 Task: Look for space in Volzhsk, Russia from 5th July, 2023 to 10th July, 2023 for 4 adults in price range Rs.9000 to Rs.14000. Place can be entire place with 2 bedrooms having 4 beds and 2 bathrooms. Property type can be house, flat, guest house. Booking option can be shelf check-in. Required host language is English.
Action: Mouse moved to (422, 83)
Screenshot: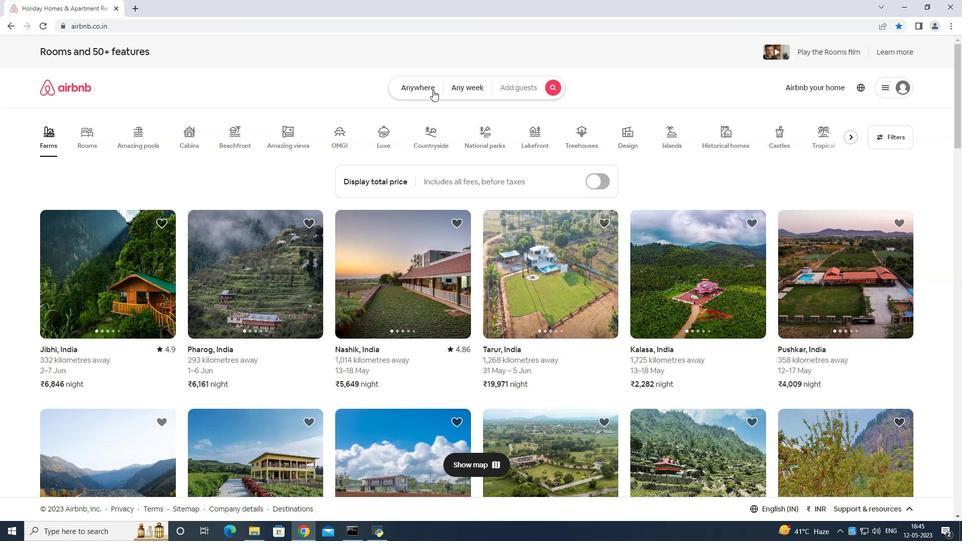 
Action: Mouse pressed left at (422, 83)
Screenshot: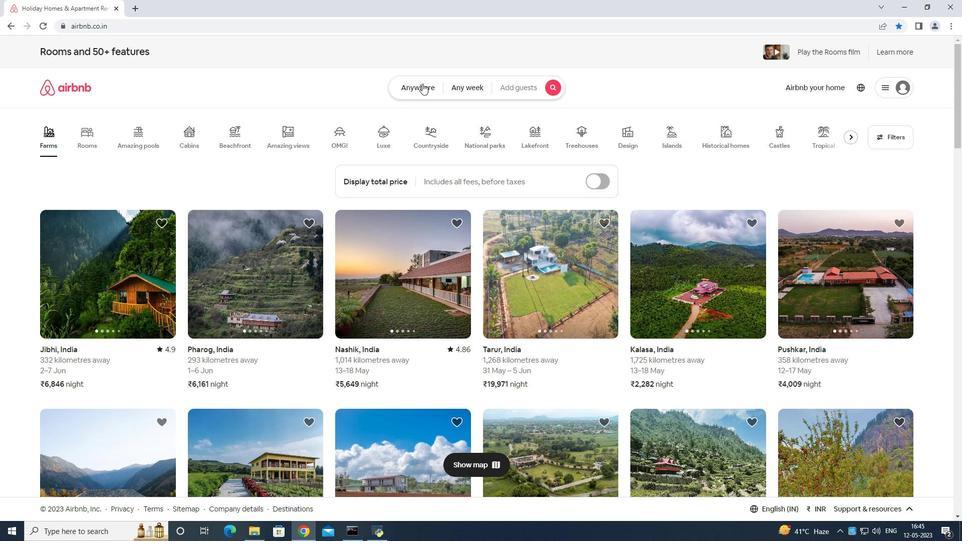 
Action: Mouse moved to (407, 116)
Screenshot: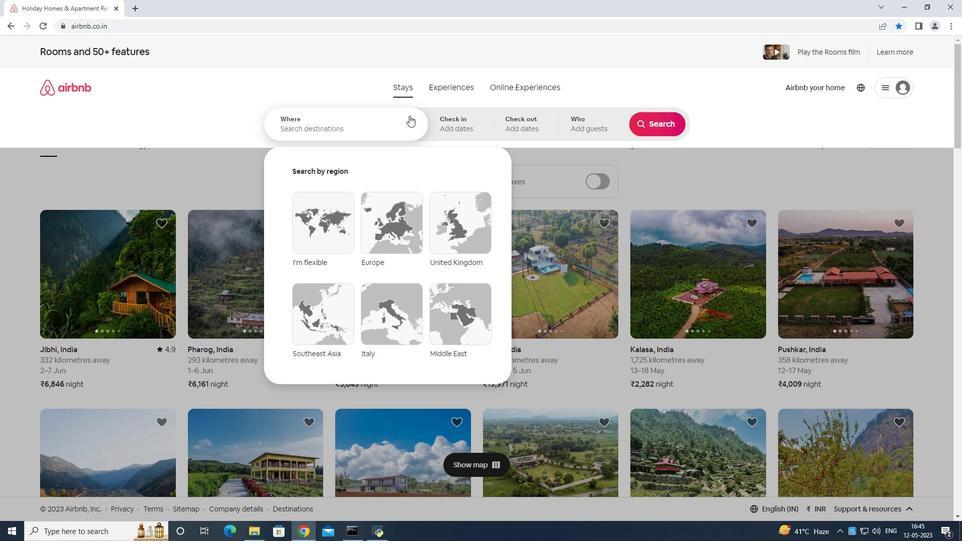 
Action: Mouse pressed left at (407, 116)
Screenshot: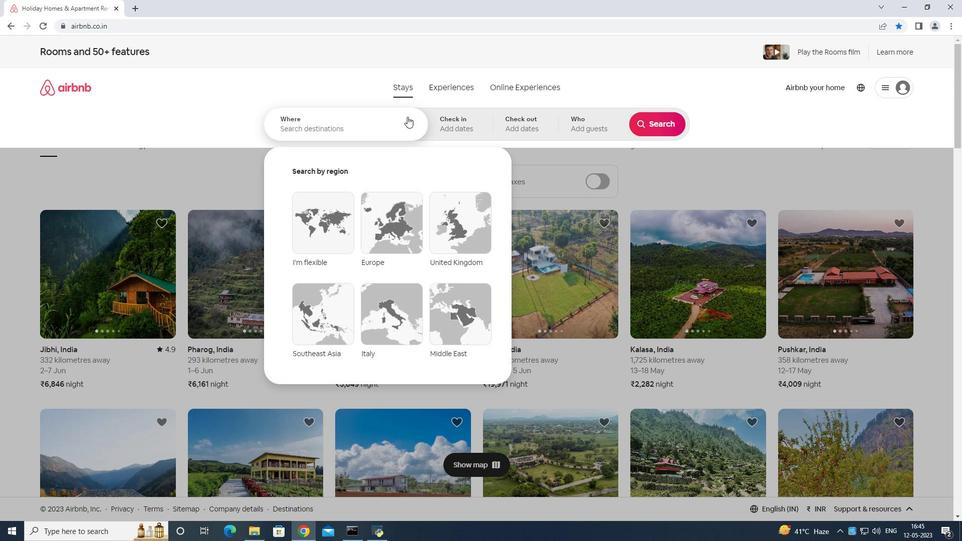 
Action: Mouse moved to (457, 133)
Screenshot: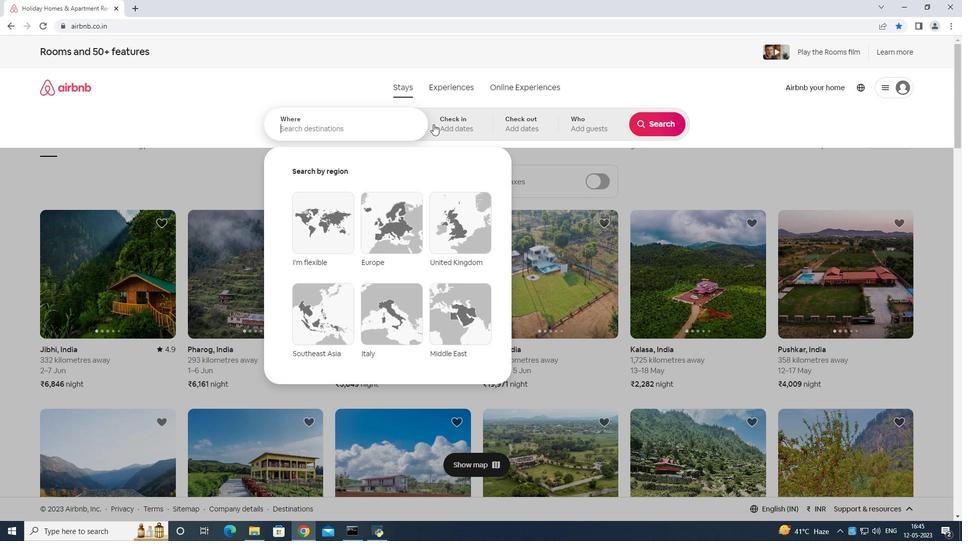 
Action: Key pressed <Key.shift>Volzhsk<Key.space>russia<Key.enter>
Screenshot: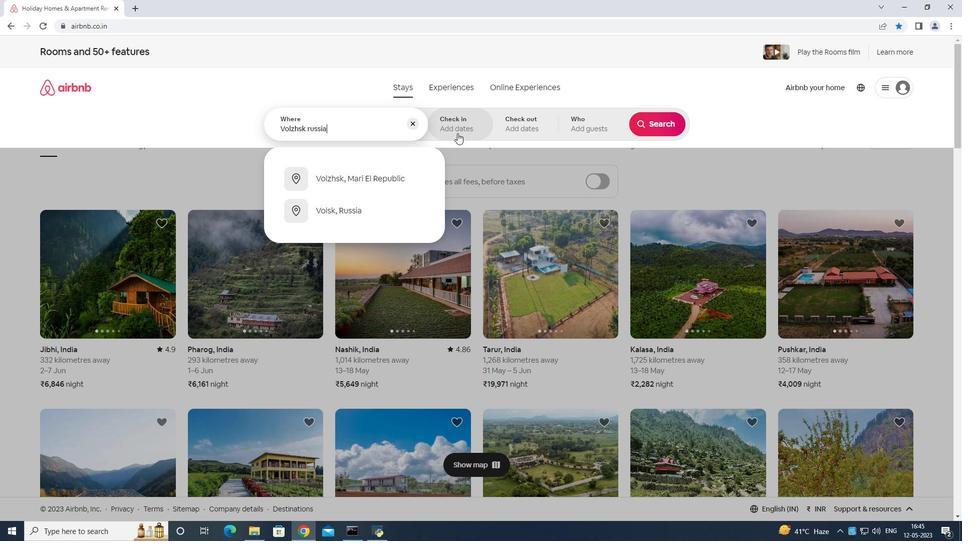 
Action: Mouse moved to (660, 200)
Screenshot: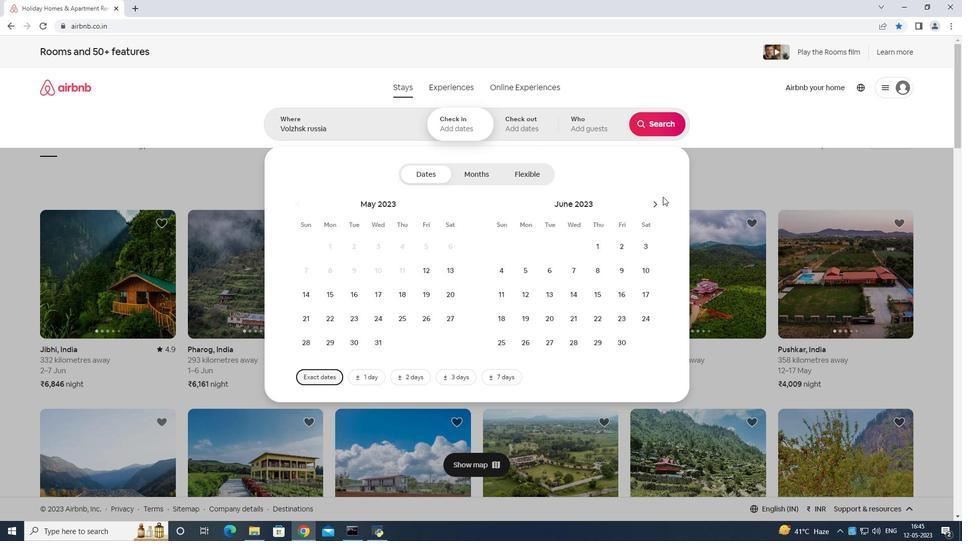 
Action: Mouse pressed left at (660, 200)
Screenshot: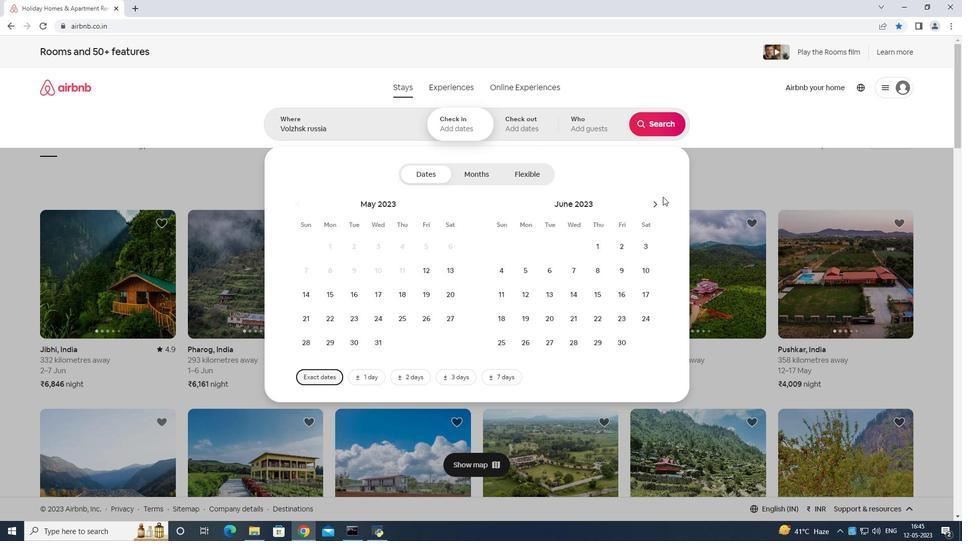 
Action: Mouse moved to (566, 266)
Screenshot: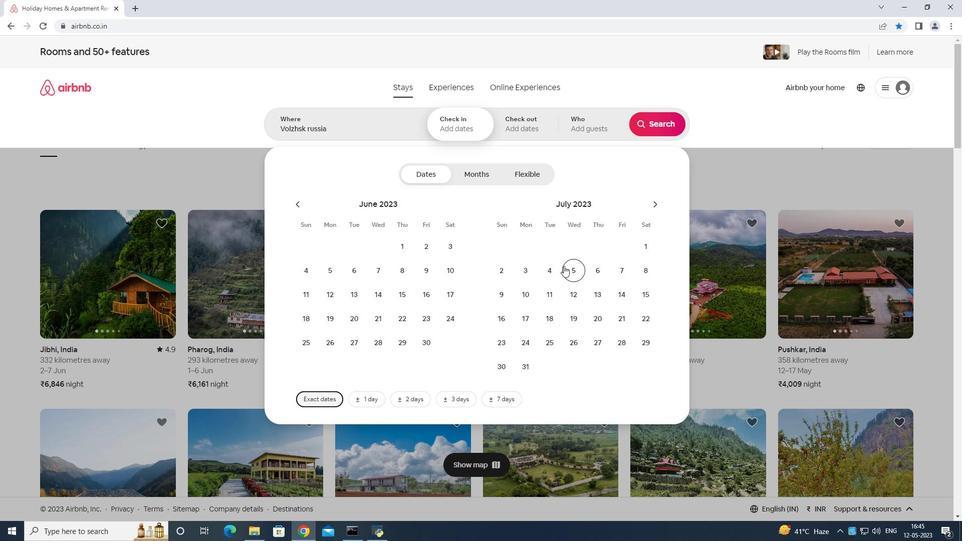 
Action: Mouse pressed left at (566, 266)
Screenshot: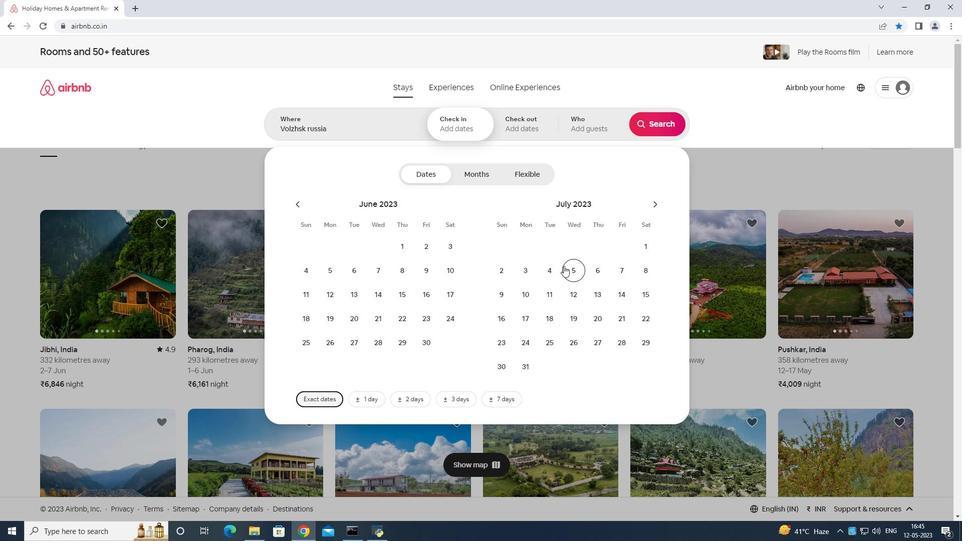 
Action: Mouse moved to (527, 289)
Screenshot: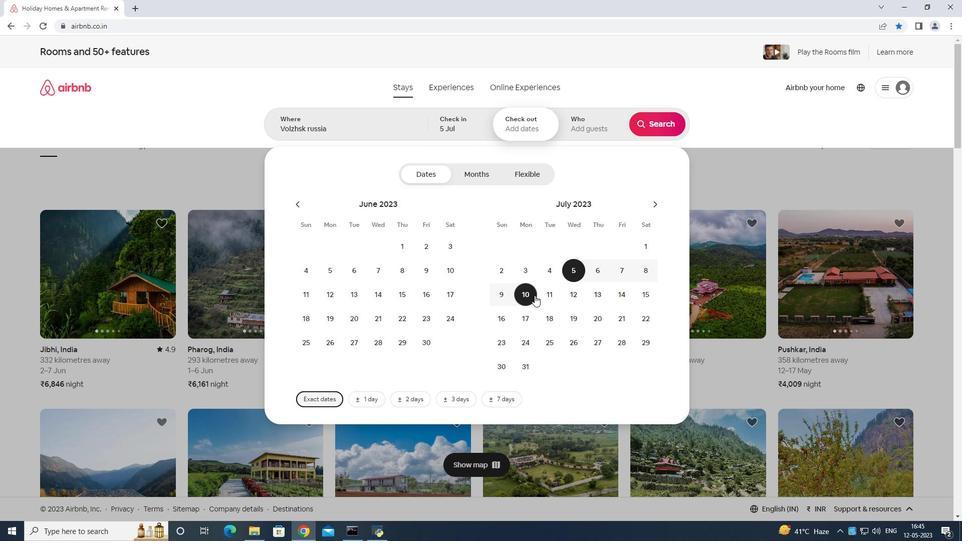 
Action: Mouse pressed left at (527, 289)
Screenshot: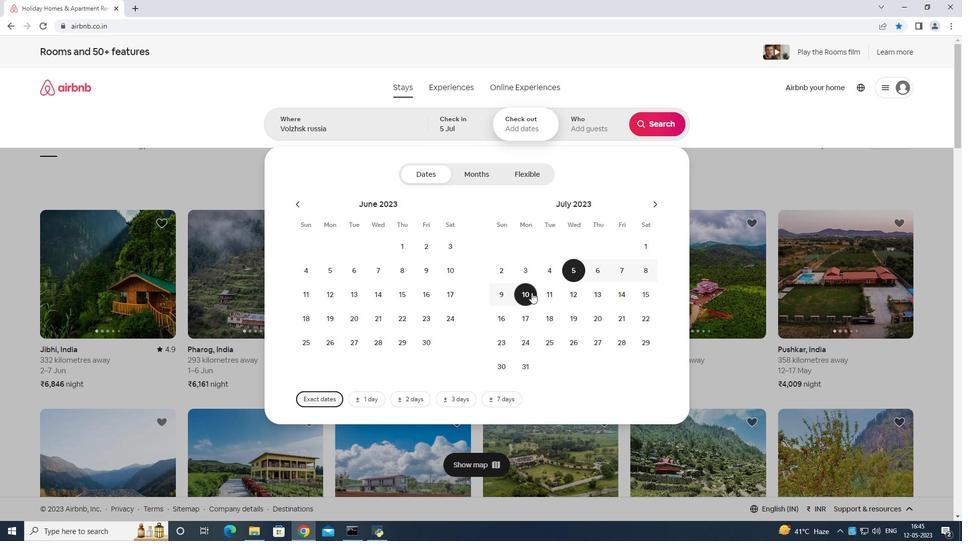 
Action: Mouse moved to (606, 122)
Screenshot: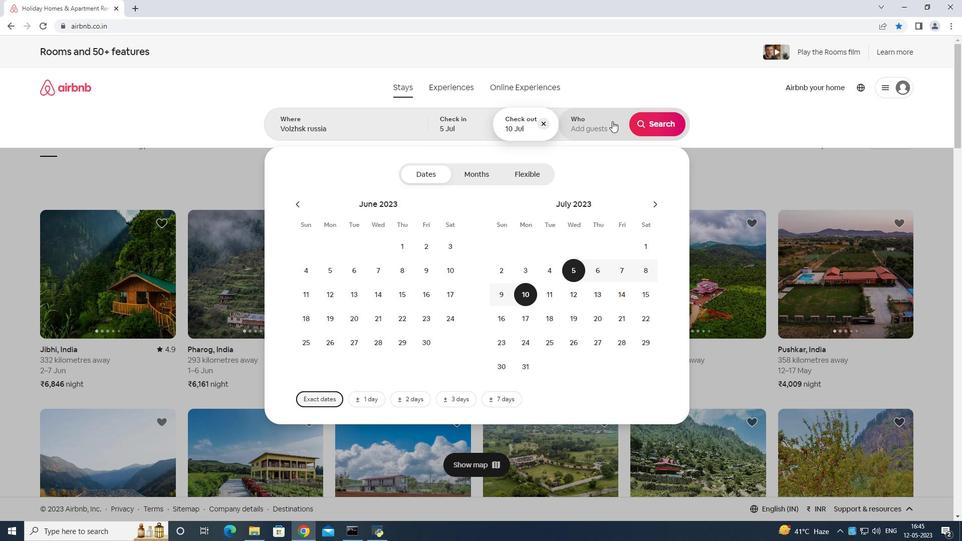 
Action: Mouse pressed left at (606, 122)
Screenshot: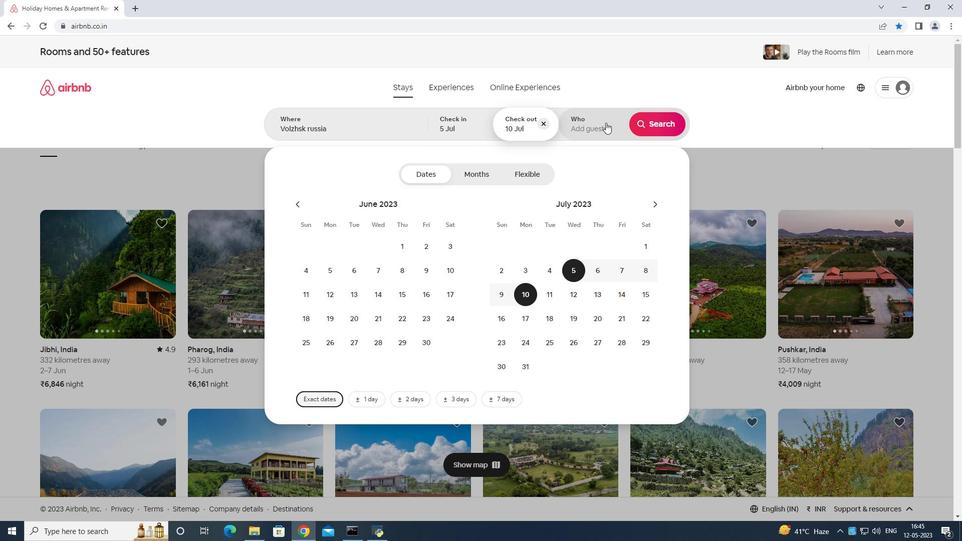 
Action: Mouse moved to (657, 180)
Screenshot: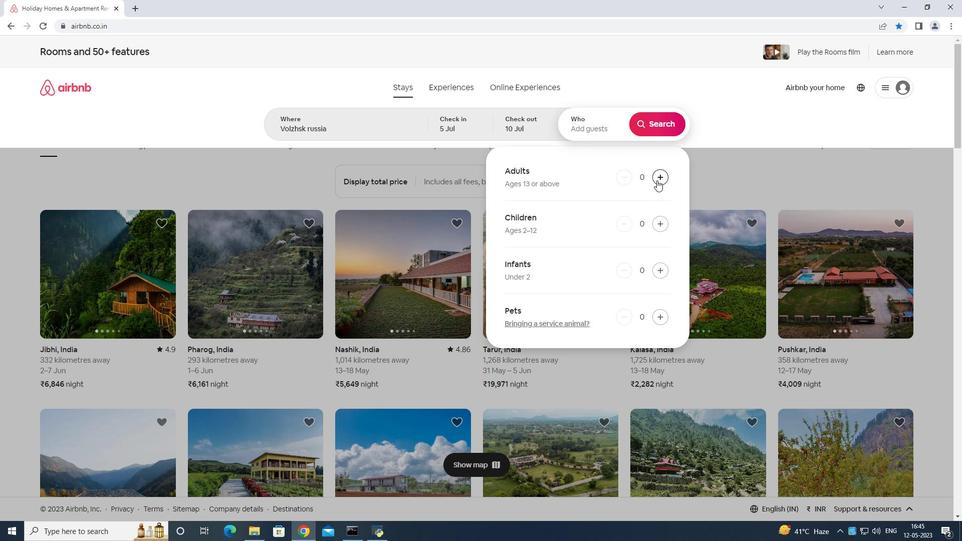 
Action: Mouse pressed left at (657, 180)
Screenshot: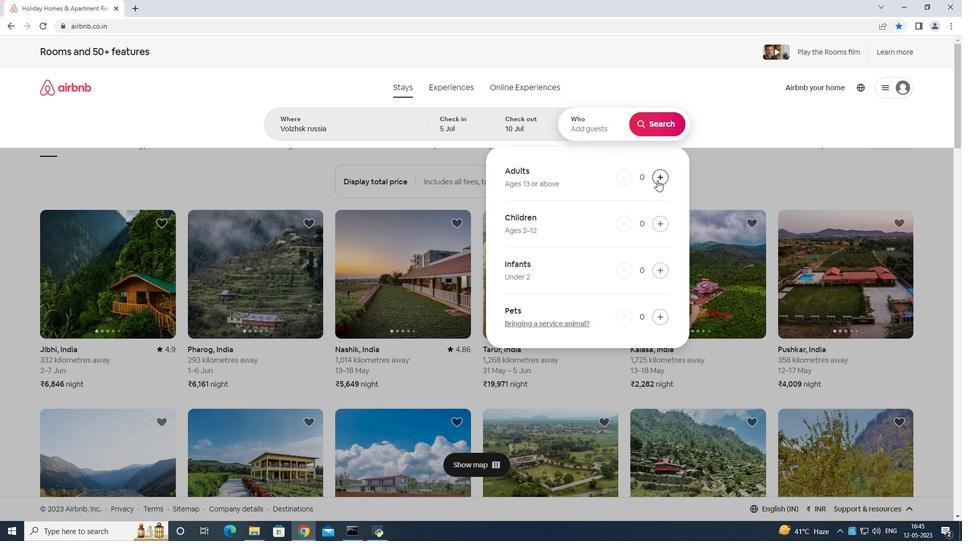 
Action: Mouse moved to (658, 180)
Screenshot: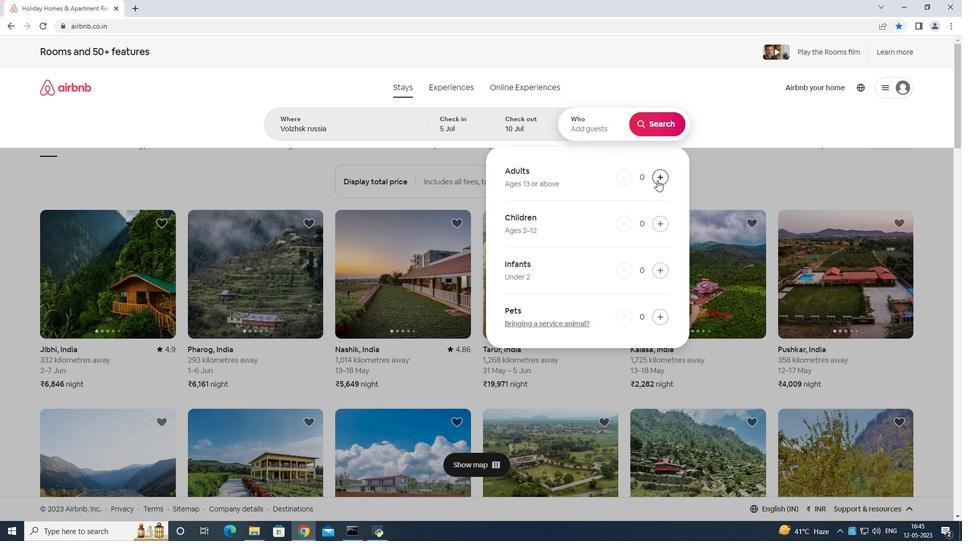 
Action: Mouse pressed left at (658, 180)
Screenshot: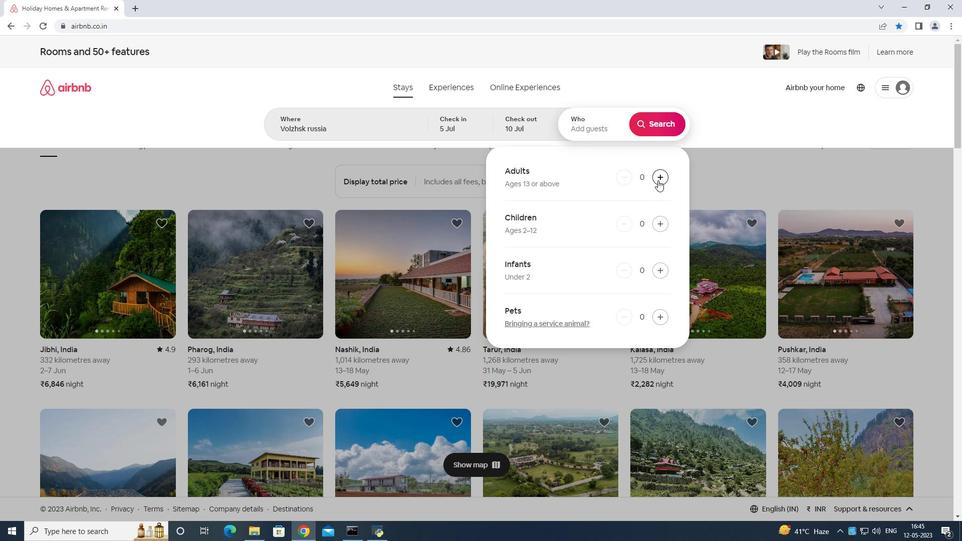 
Action: Mouse moved to (658, 180)
Screenshot: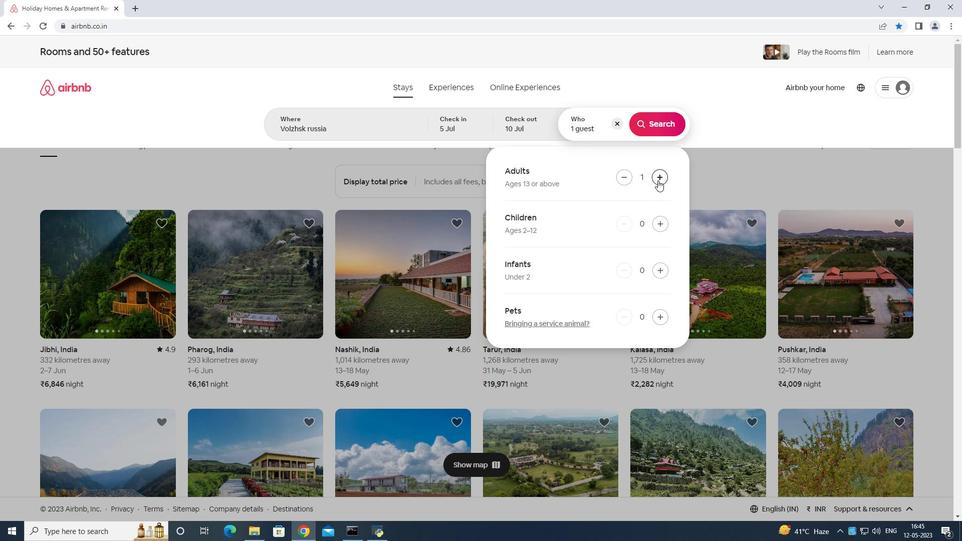 
Action: Mouse pressed left at (658, 180)
Screenshot: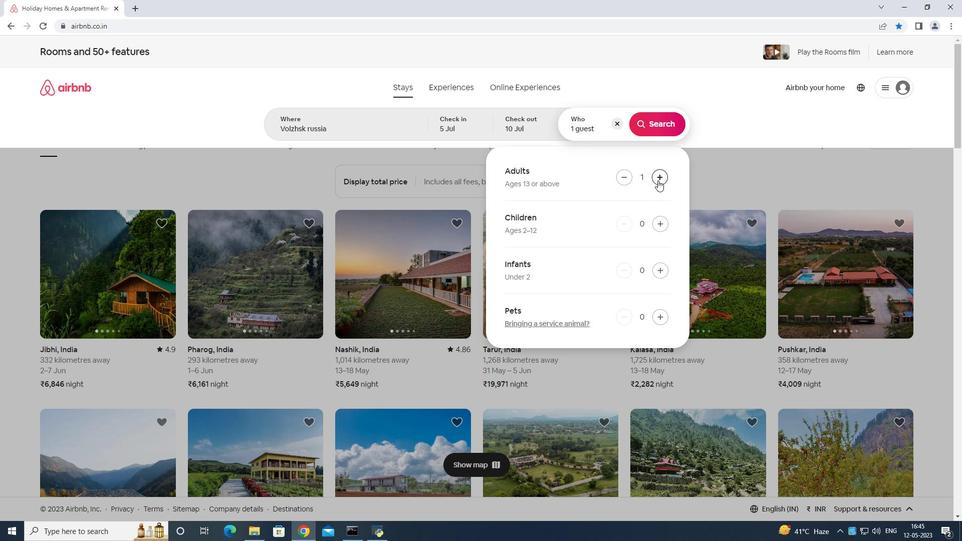 
Action: Mouse moved to (659, 180)
Screenshot: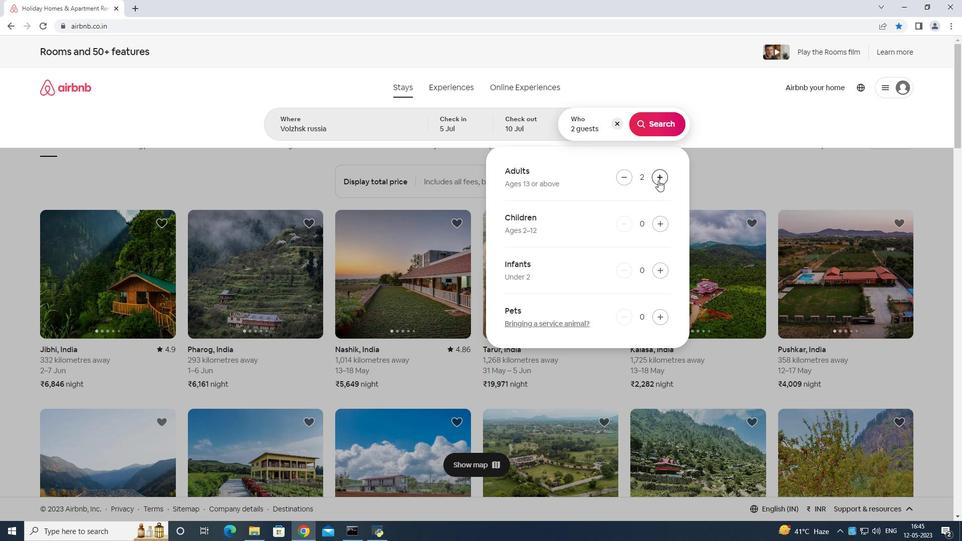 
Action: Mouse pressed left at (659, 180)
Screenshot: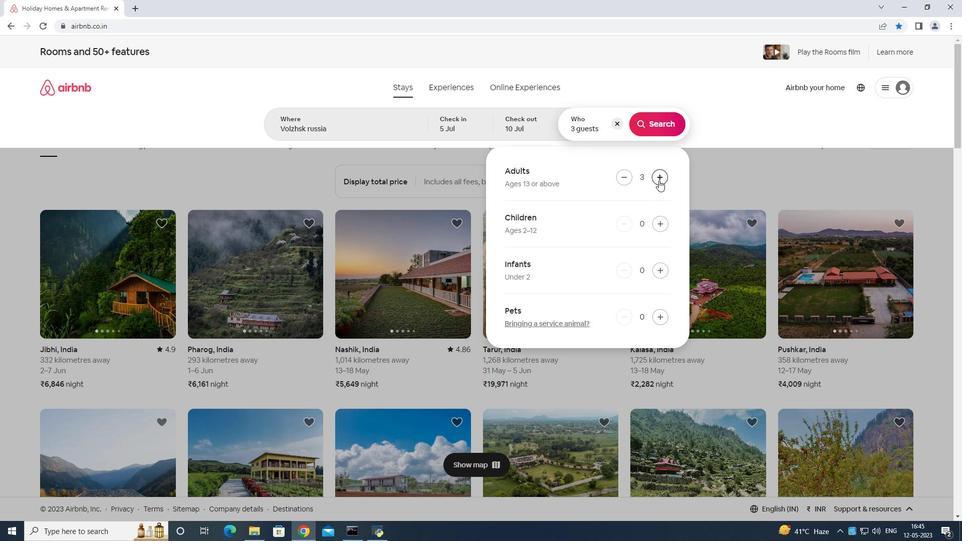 
Action: Mouse moved to (655, 138)
Screenshot: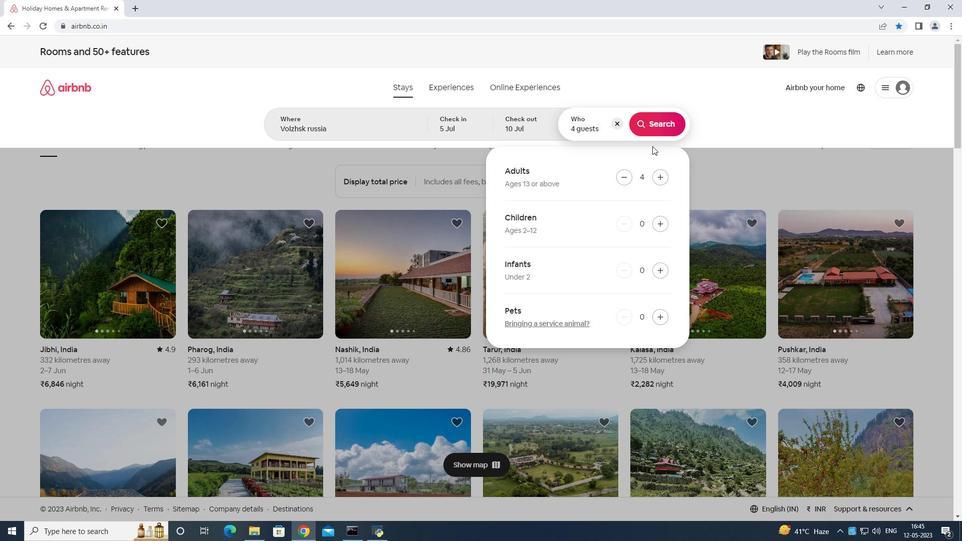 
Action: Mouse pressed left at (655, 138)
Screenshot: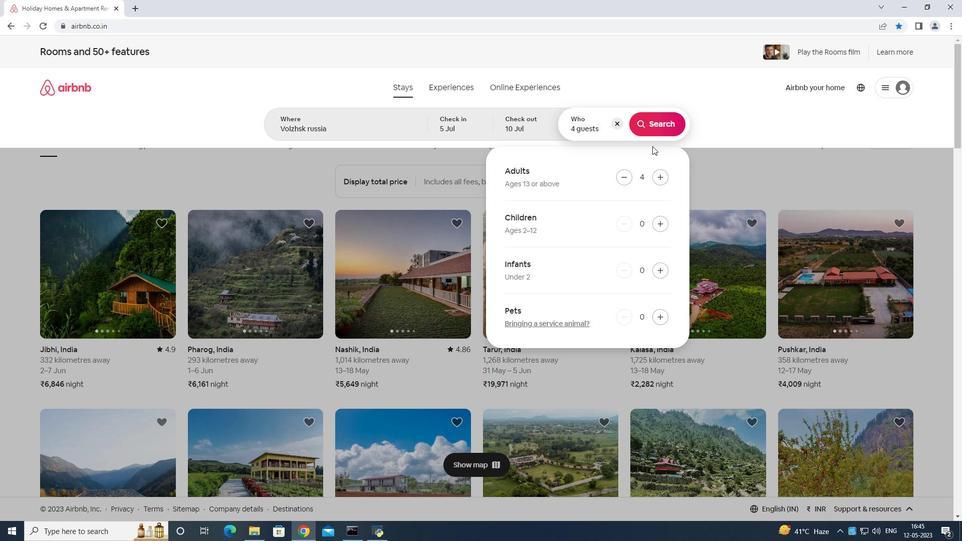 
Action: Mouse moved to (664, 127)
Screenshot: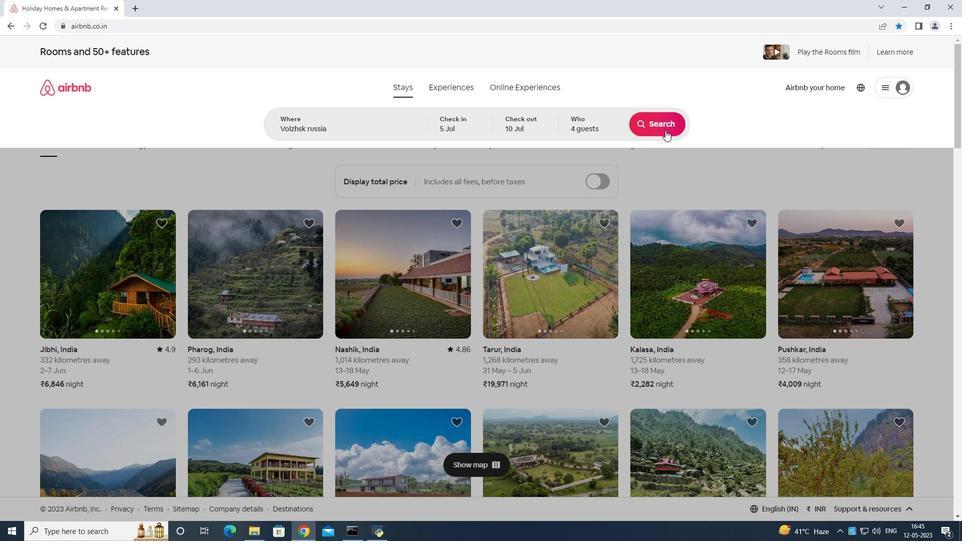 
Action: Mouse pressed left at (664, 127)
Screenshot: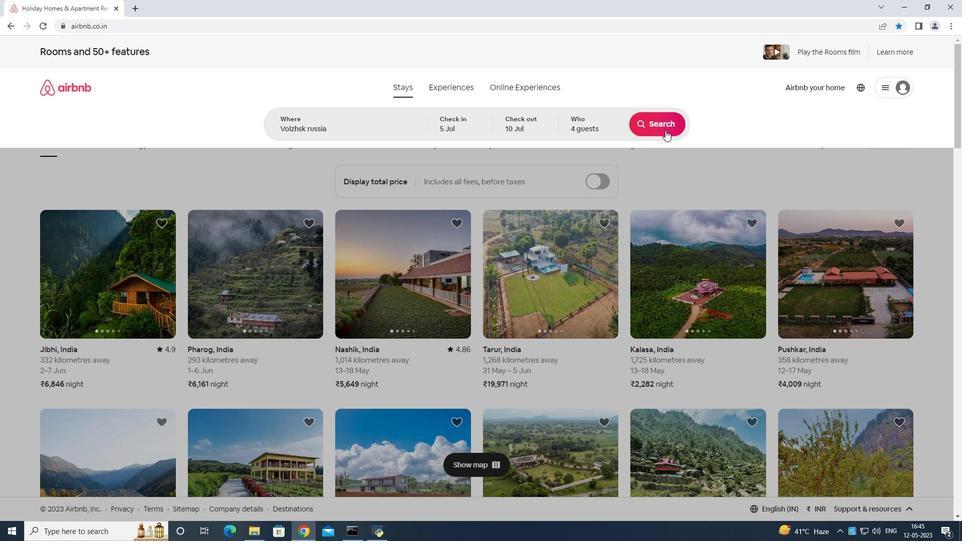 
Action: Mouse moved to (928, 90)
Screenshot: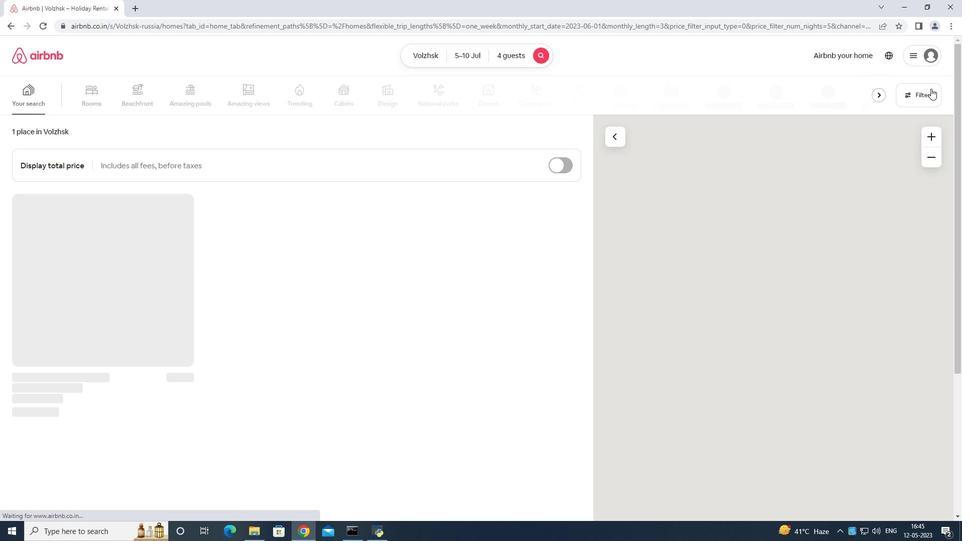 
Action: Mouse pressed left at (928, 90)
Screenshot: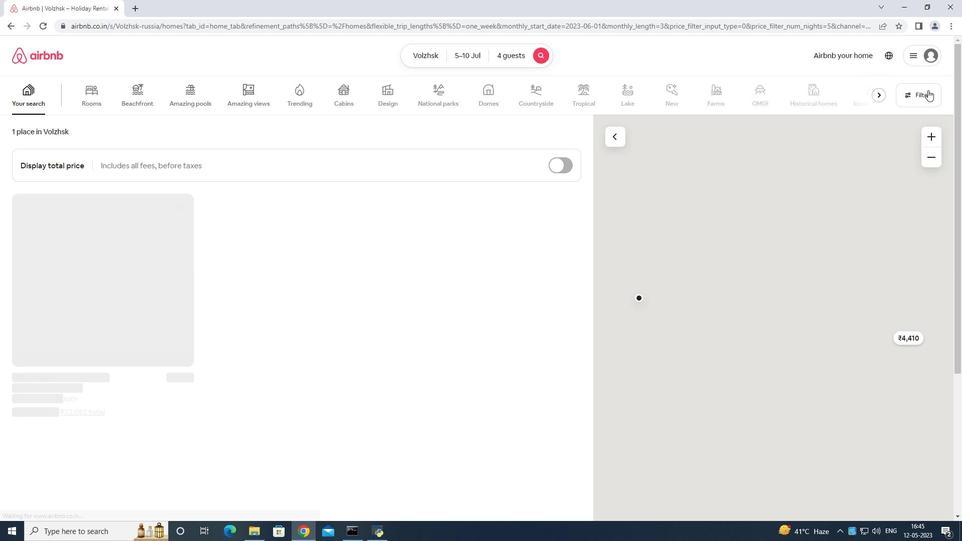 
Action: Mouse moved to (356, 338)
Screenshot: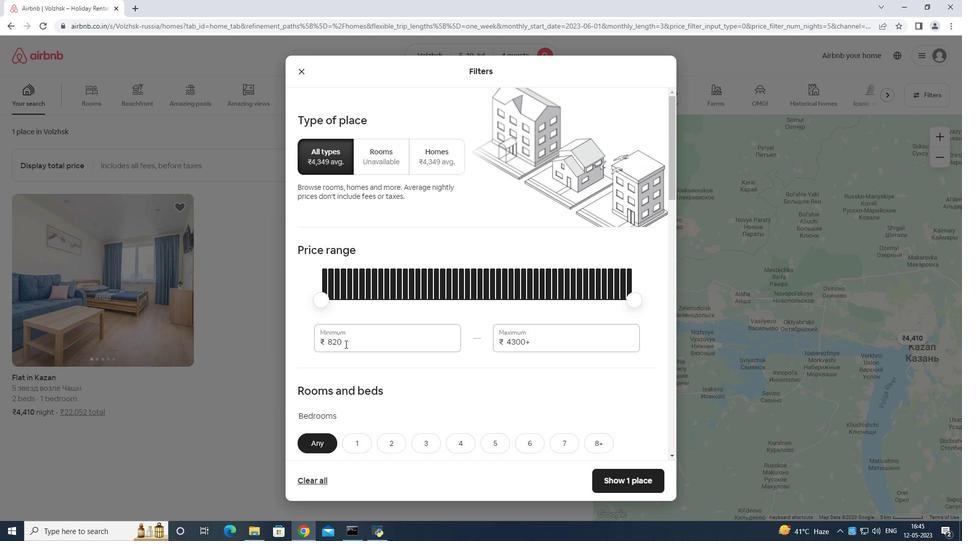 
Action: Mouse pressed left at (356, 338)
Screenshot: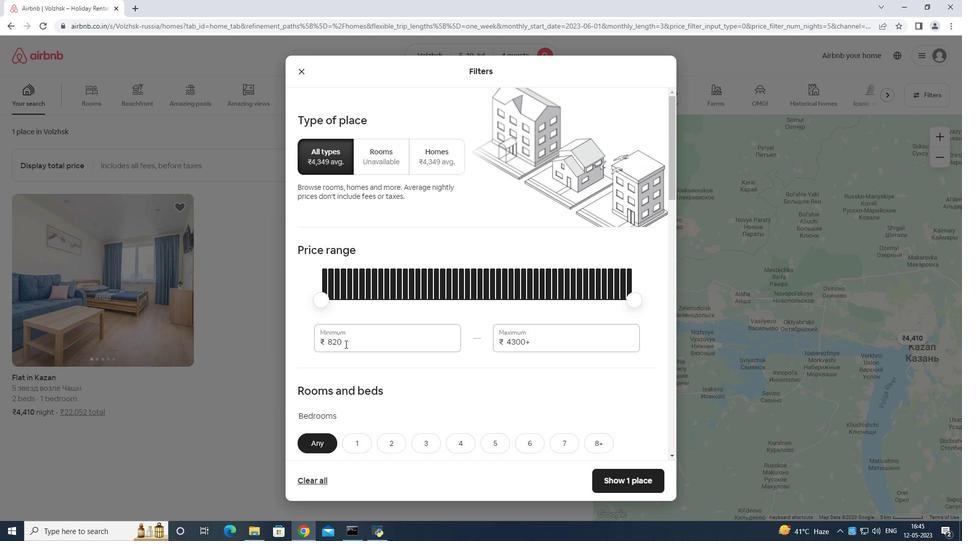 
Action: Mouse moved to (357, 335)
Screenshot: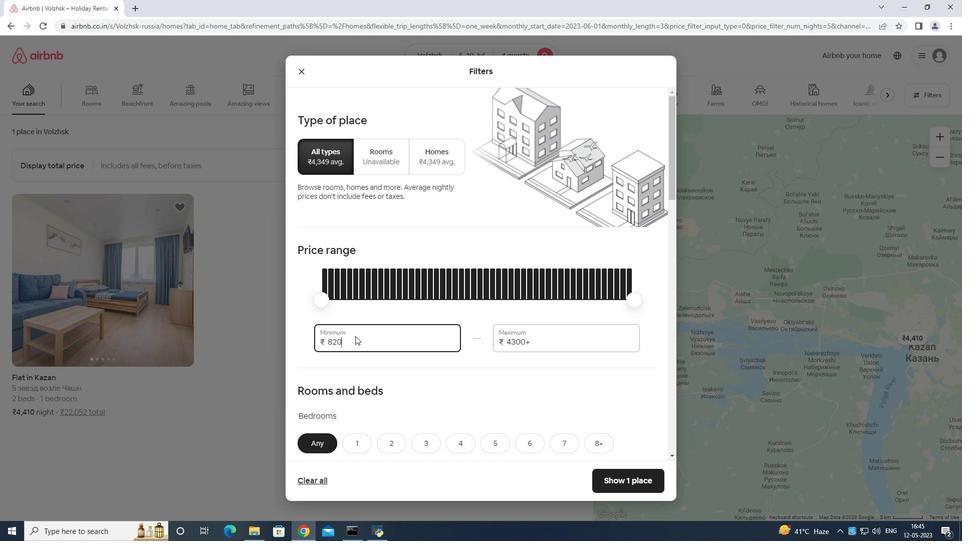 
Action: Key pressed <Key.backspace>
Screenshot: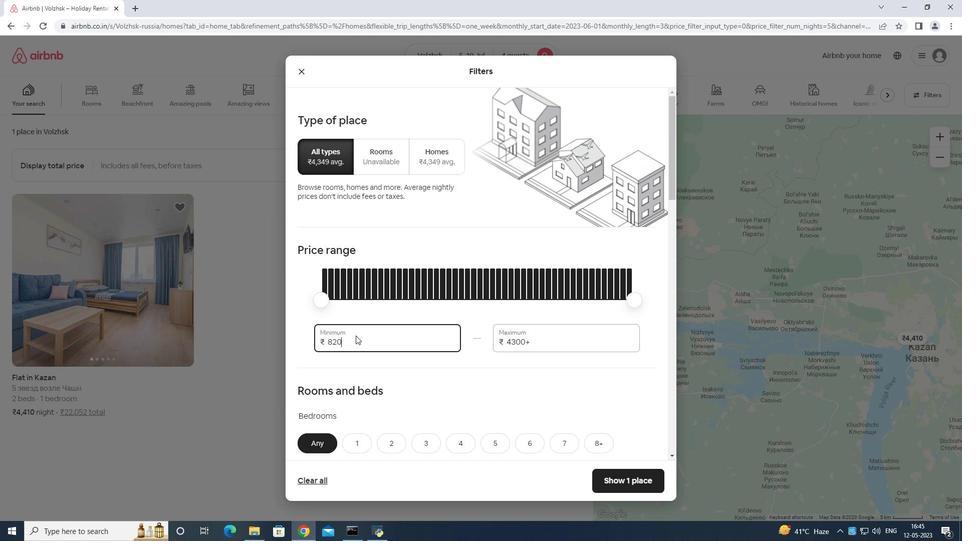 
Action: Mouse moved to (366, 328)
Screenshot: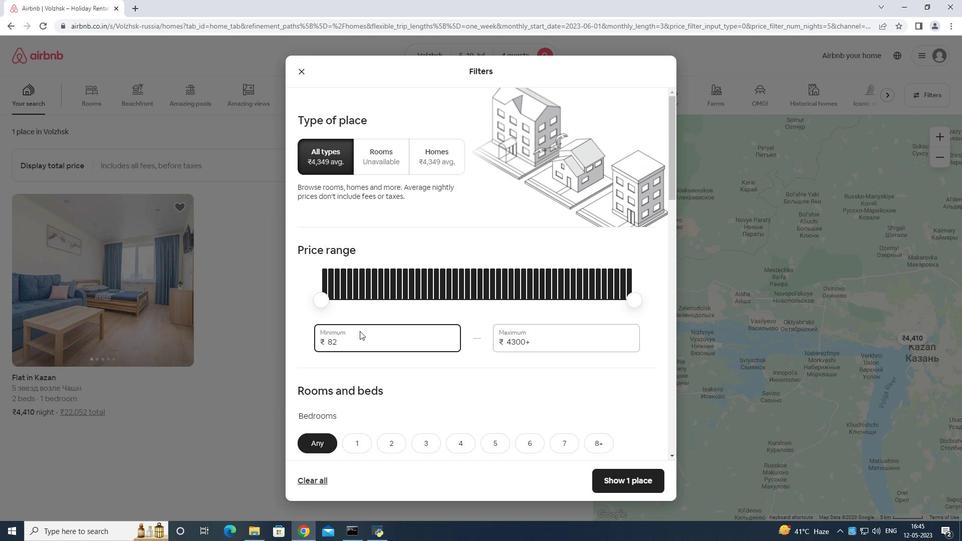 
Action: Key pressed <Key.backspace>
Screenshot: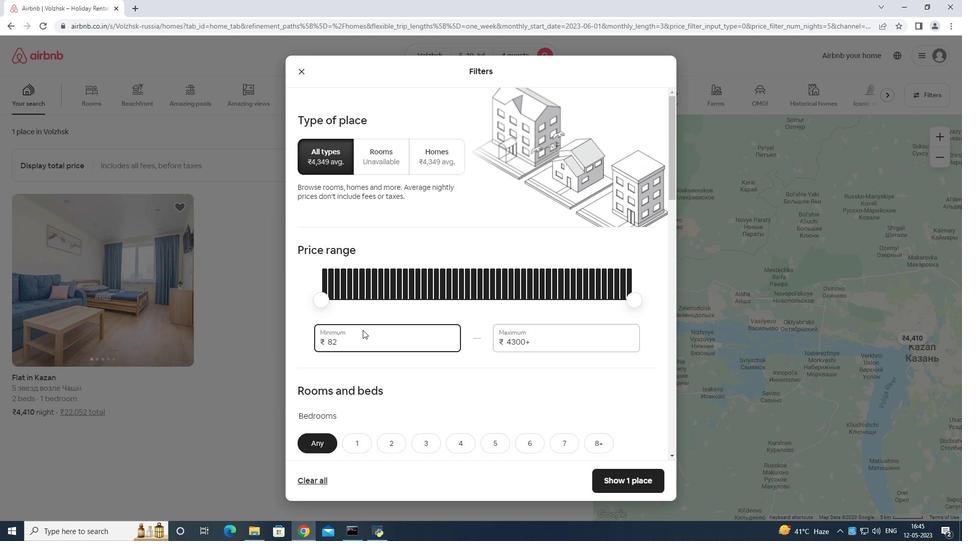 
Action: Mouse moved to (367, 327)
Screenshot: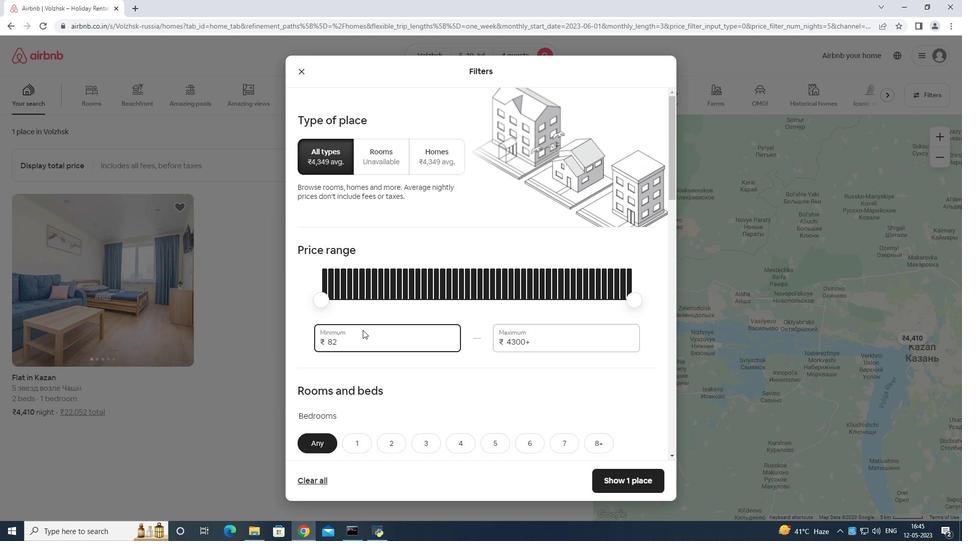 
Action: Key pressed <Key.backspace>
Screenshot: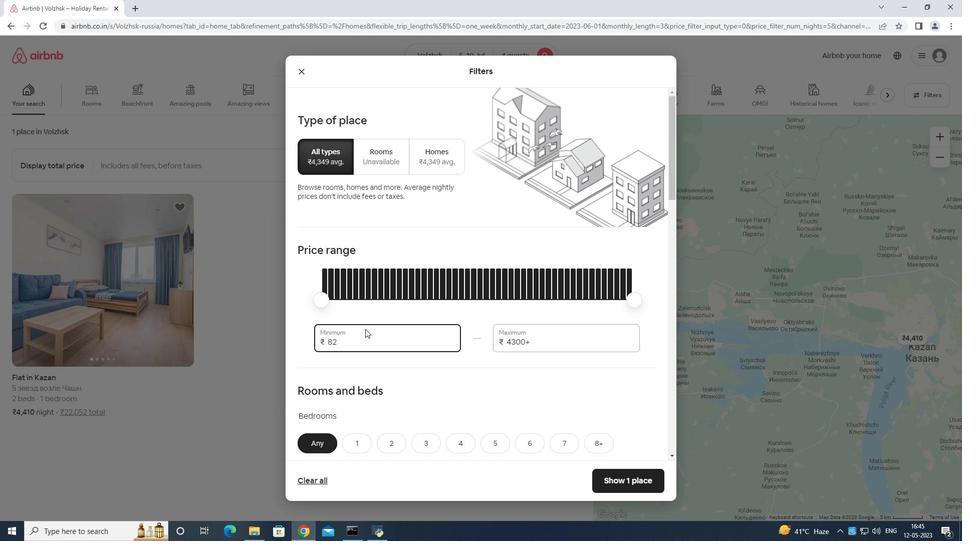 
Action: Mouse moved to (367, 327)
Screenshot: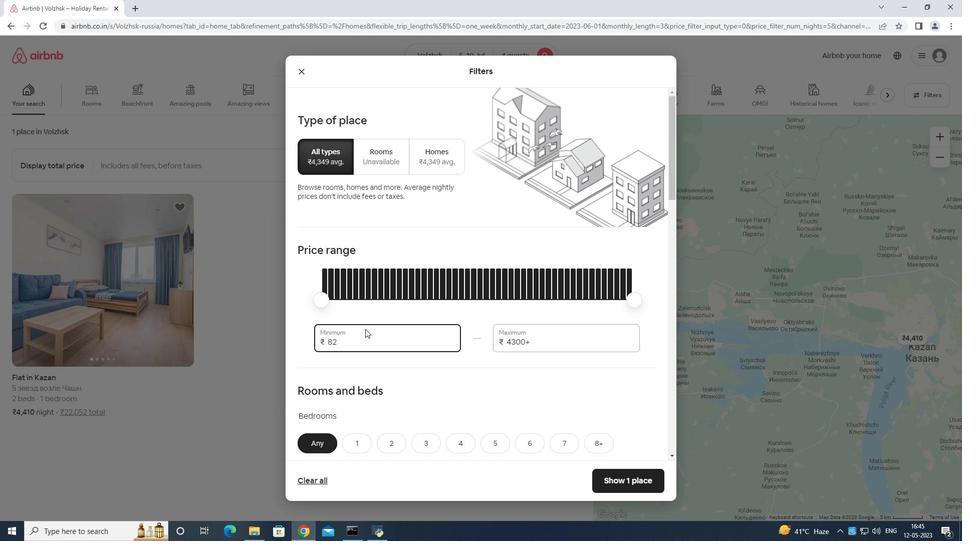 
Action: Key pressed <Key.backspace>
Screenshot: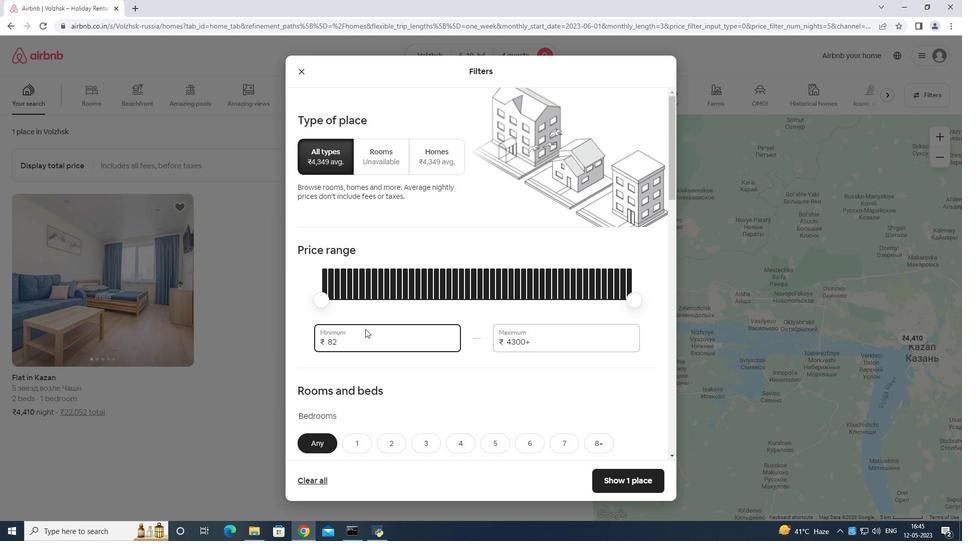 
Action: Mouse moved to (369, 326)
Screenshot: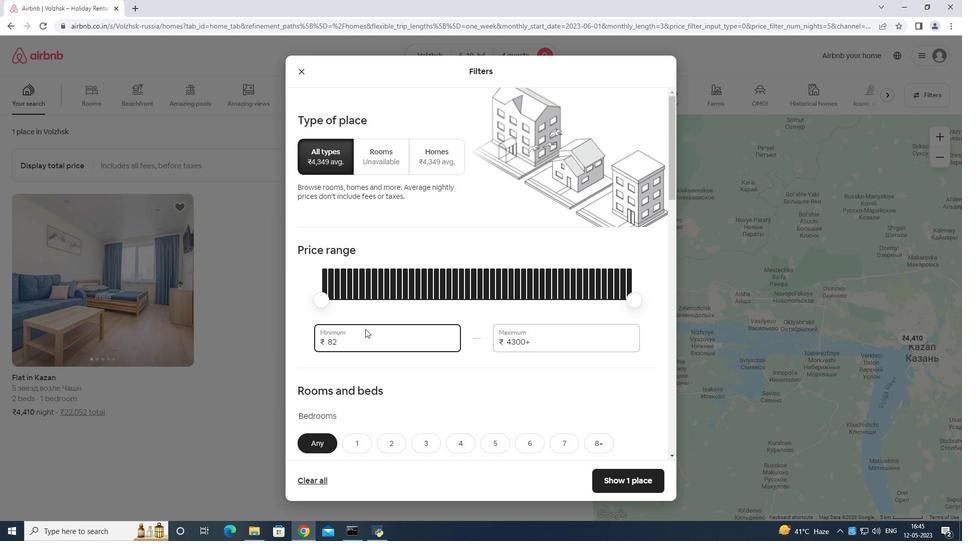 
Action: Key pressed <Key.backspace><Key.backspace><Key.backspace><Key.backspace><Key.backspace><Key.backspace>9000
Screenshot: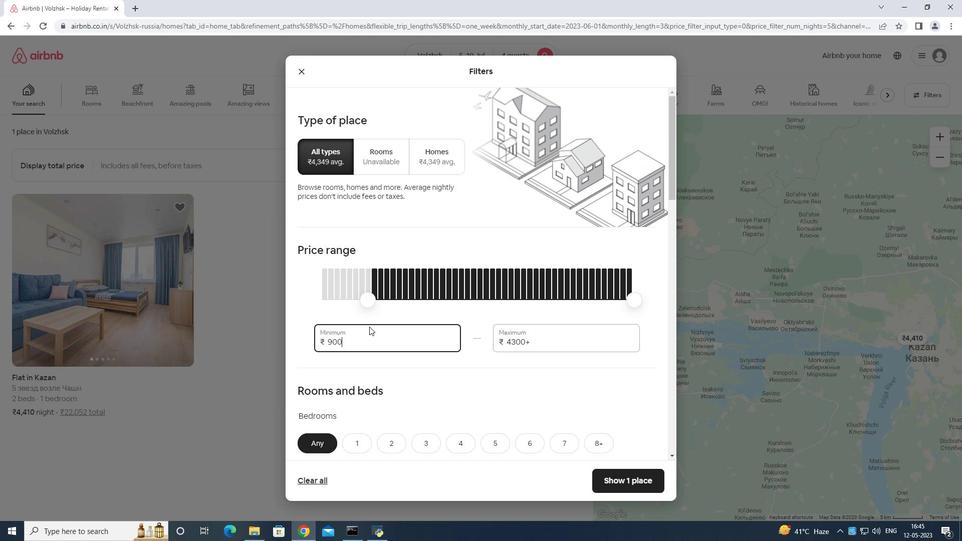 
Action: Mouse moved to (572, 323)
Screenshot: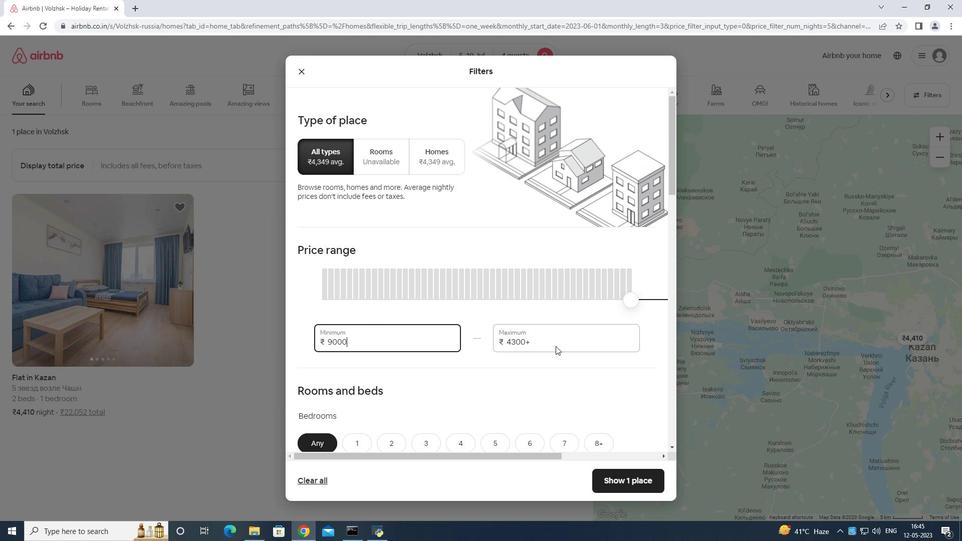 
Action: Mouse pressed left at (572, 323)
Screenshot: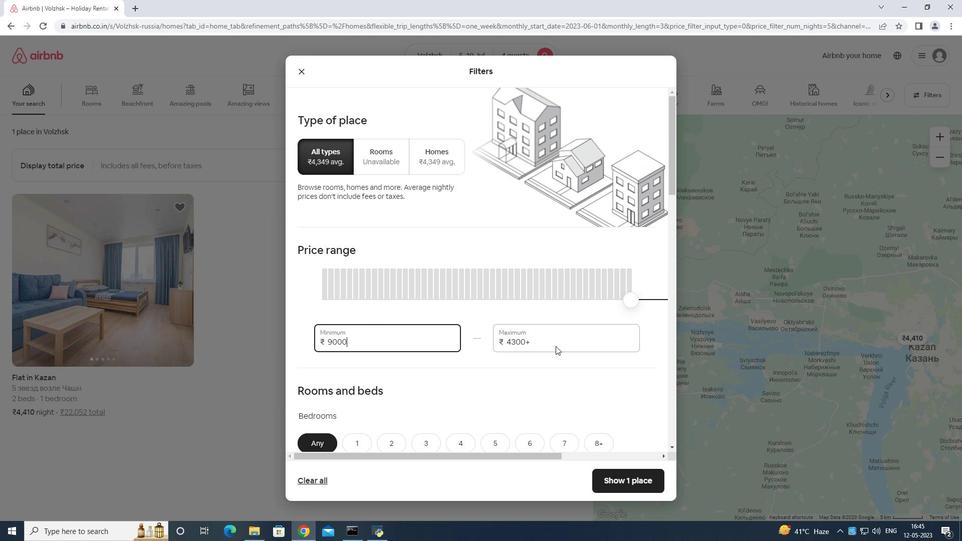 
Action: Mouse moved to (575, 340)
Screenshot: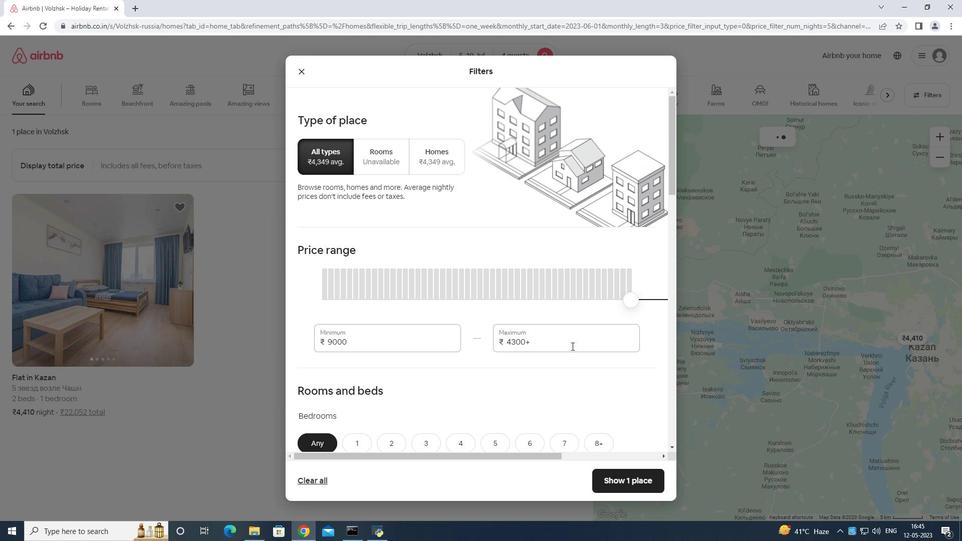 
Action: Mouse pressed left at (575, 340)
Screenshot: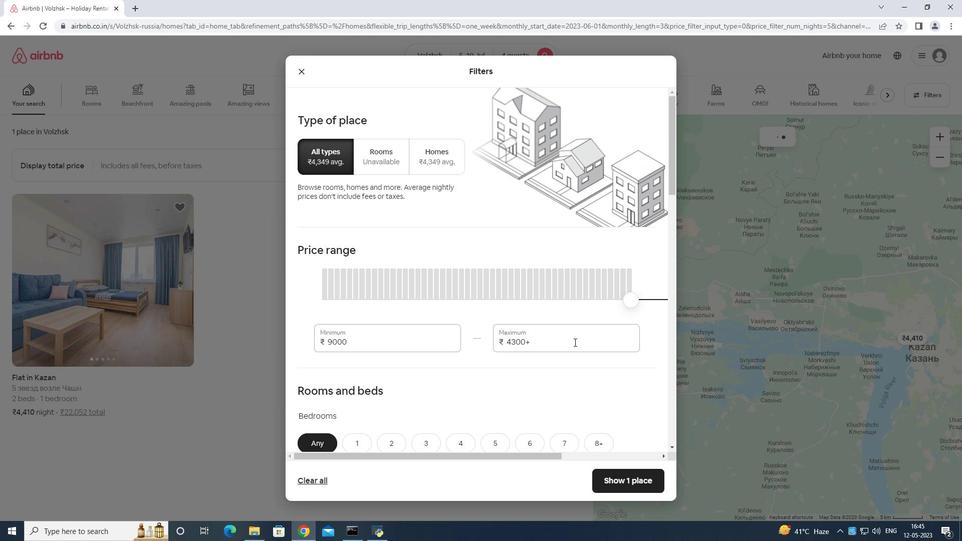 
Action: Mouse moved to (573, 351)
Screenshot: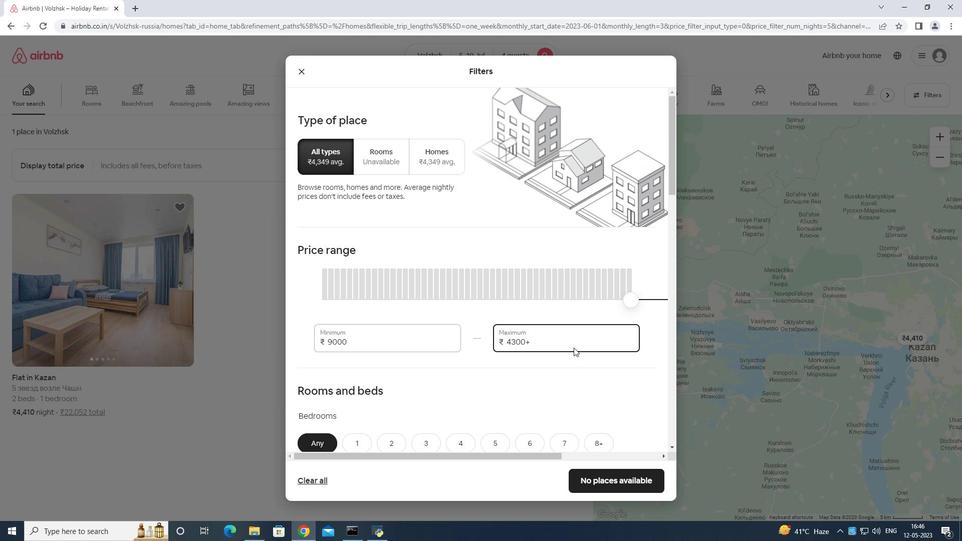 
Action: Key pressed <Key.backspace>
Screenshot: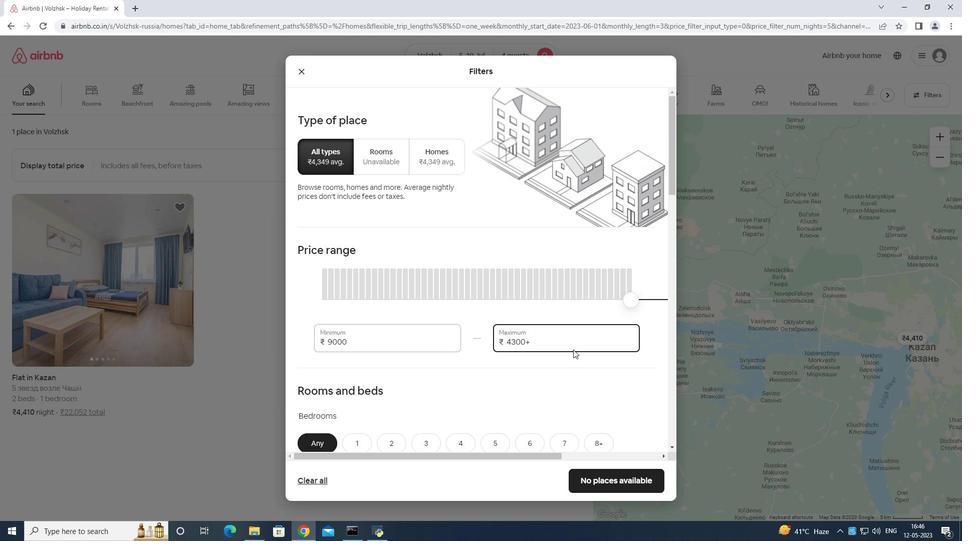 
Action: Mouse moved to (571, 355)
Screenshot: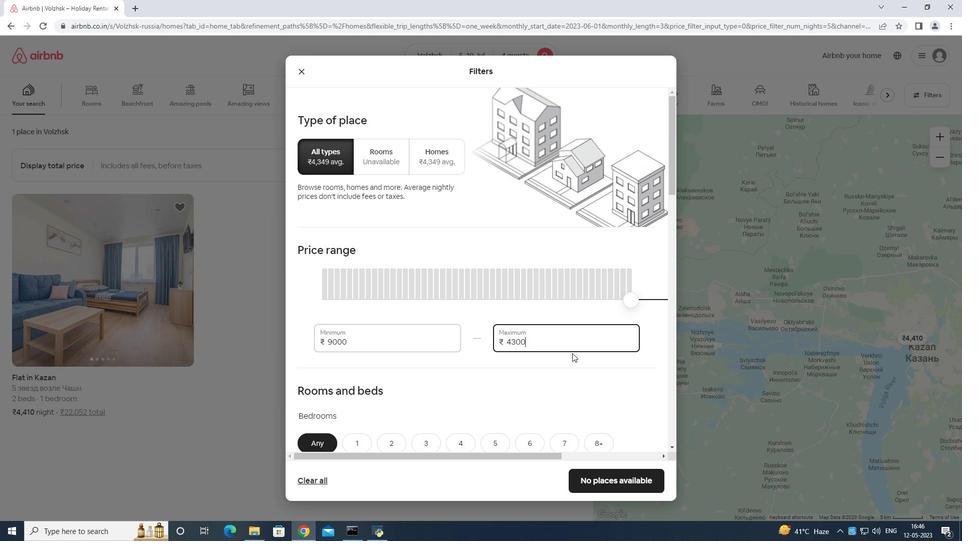 
Action: Key pressed <Key.backspace><Key.backspace><Key.backspace><Key.backspace><Key.backspace>
Screenshot: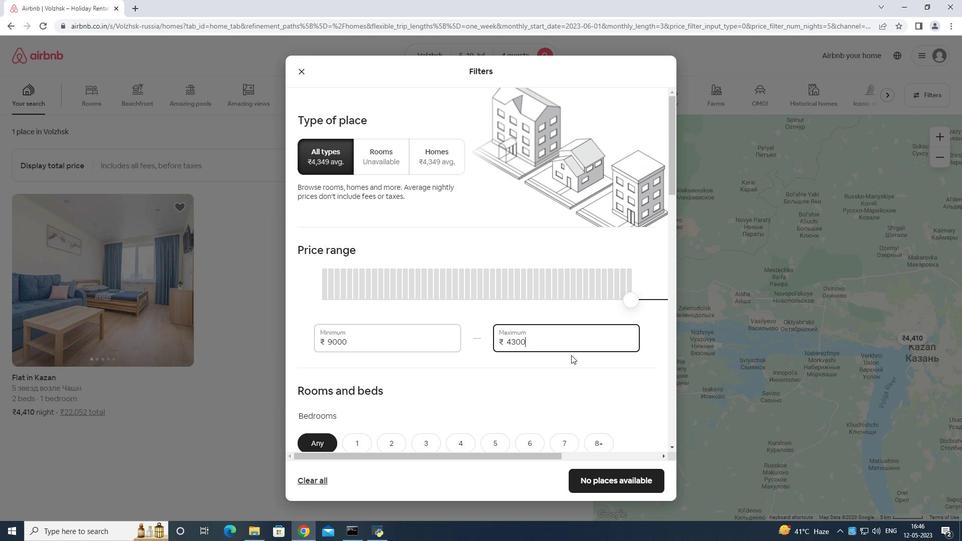 
Action: Mouse moved to (571, 355)
Screenshot: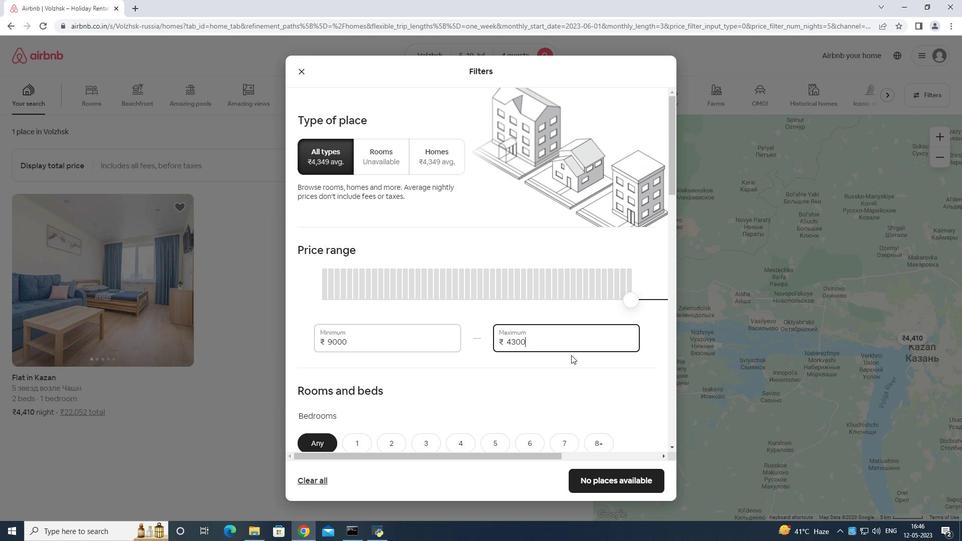 
Action: Key pressed <Key.backspace><Key.backspace><Key.backspace><Key.backspace><Key.backspace><Key.backspace><Key.backspace><Key.backspace>140
Screenshot: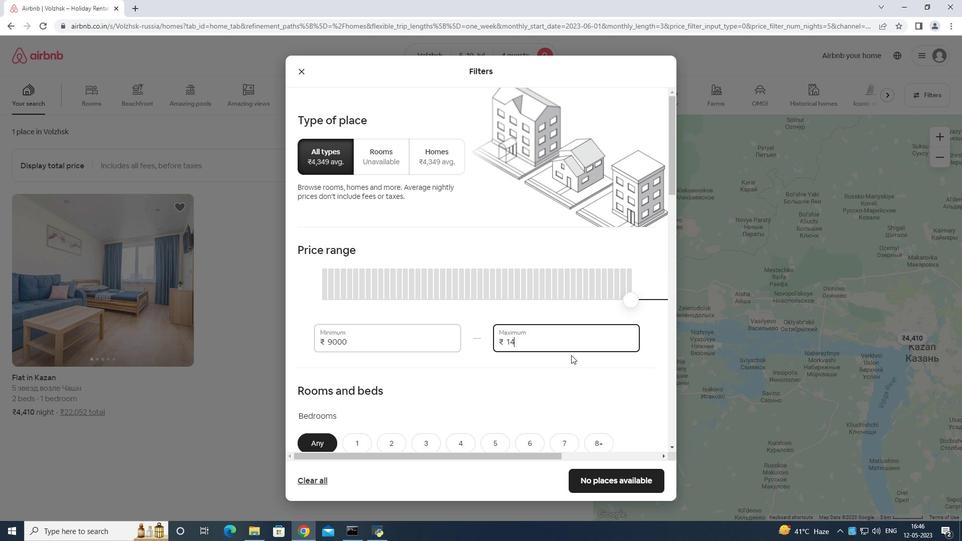 
Action: Mouse moved to (571, 356)
Screenshot: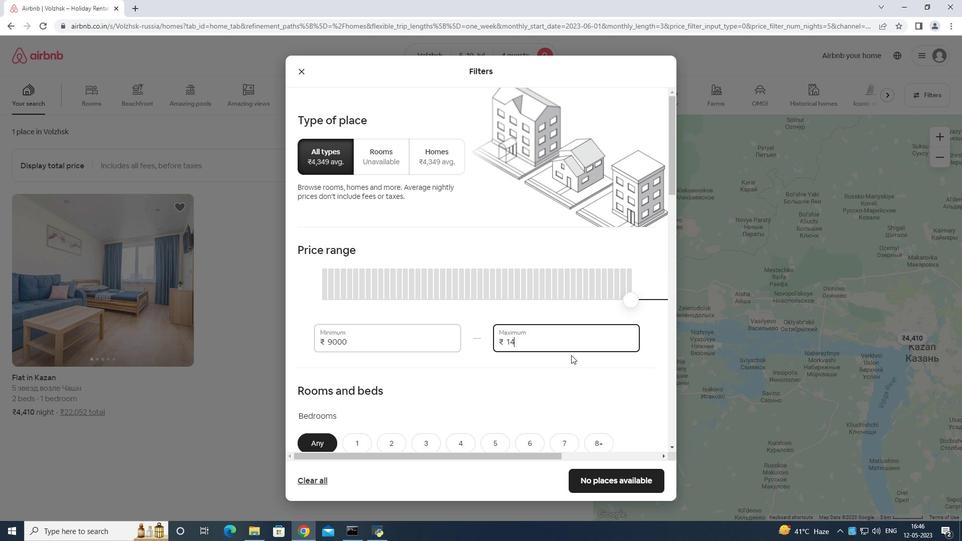 
Action: Key pressed 00
Screenshot: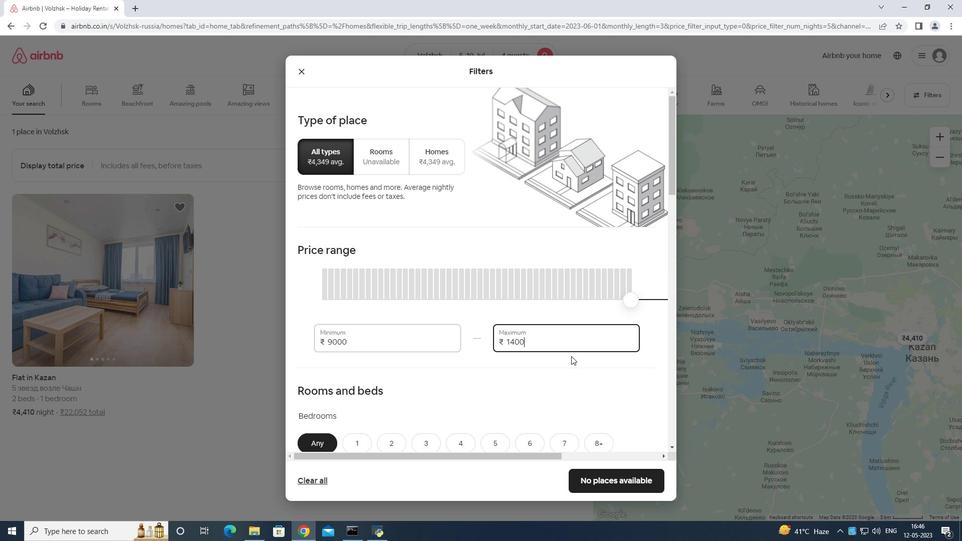 
Action: Mouse moved to (571, 356)
Screenshot: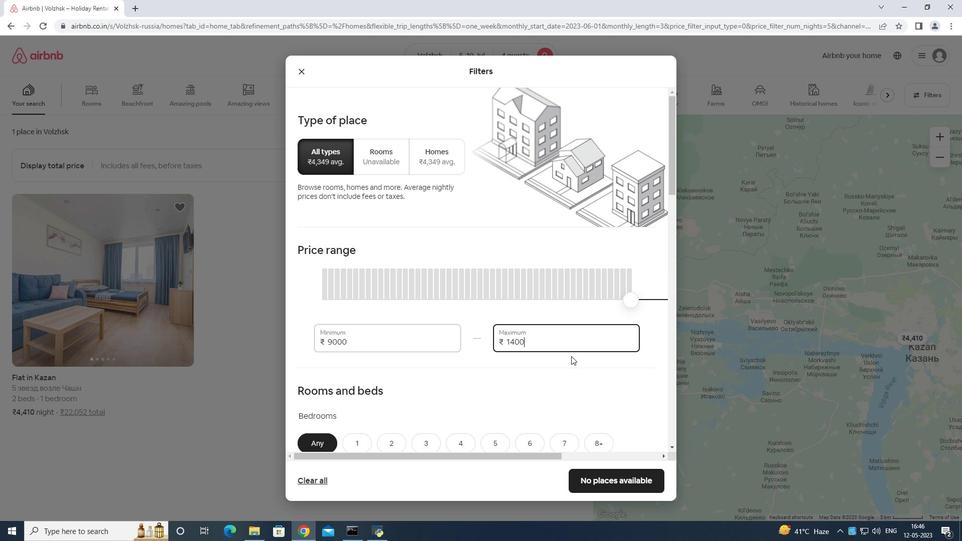 
Action: Mouse scrolled (571, 356) with delta (0, 0)
Screenshot: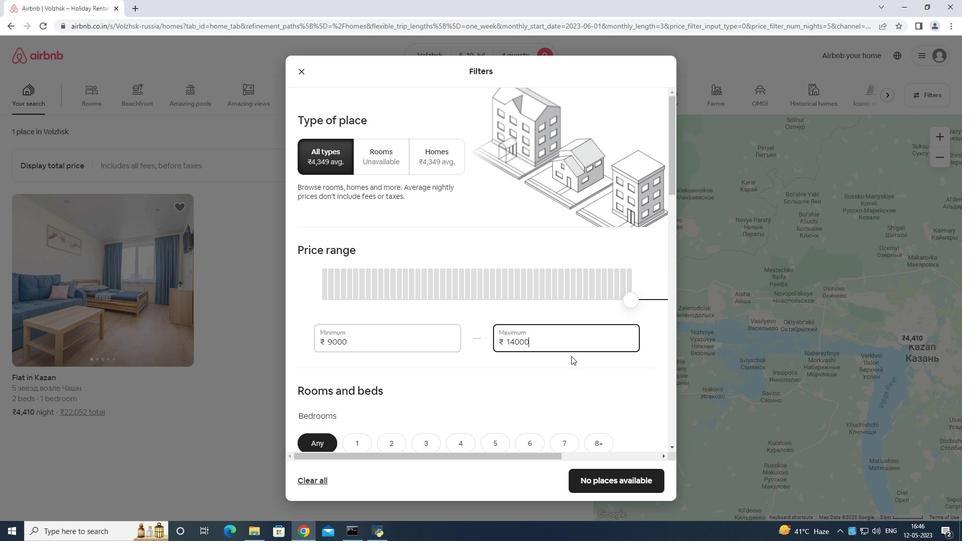 
Action: Mouse scrolled (571, 356) with delta (0, 0)
Screenshot: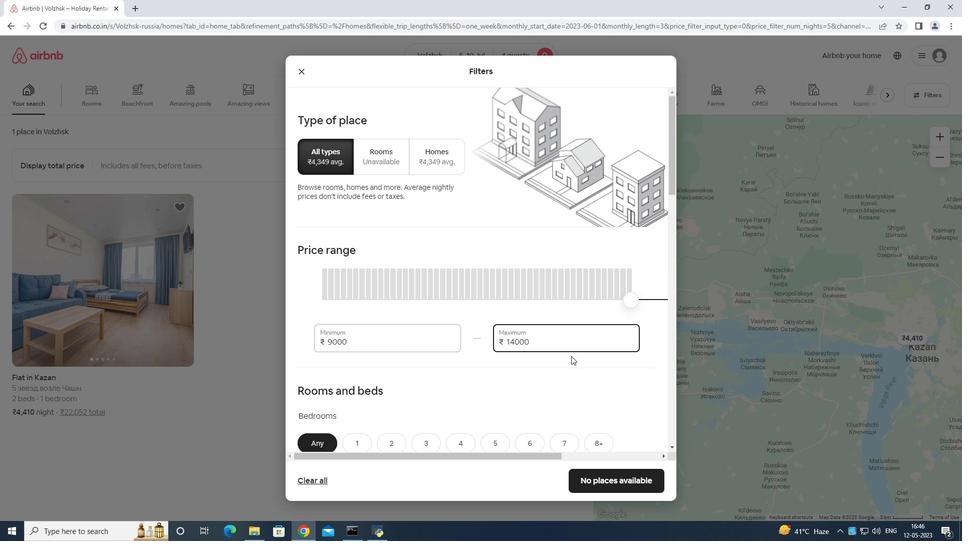 
Action: Mouse scrolled (571, 356) with delta (0, 0)
Screenshot: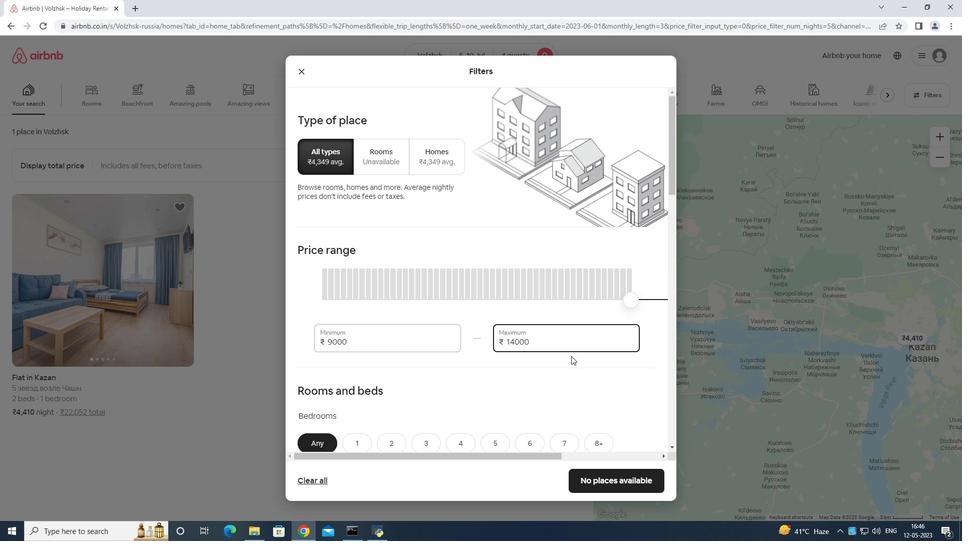 
Action: Mouse scrolled (571, 356) with delta (0, 0)
Screenshot: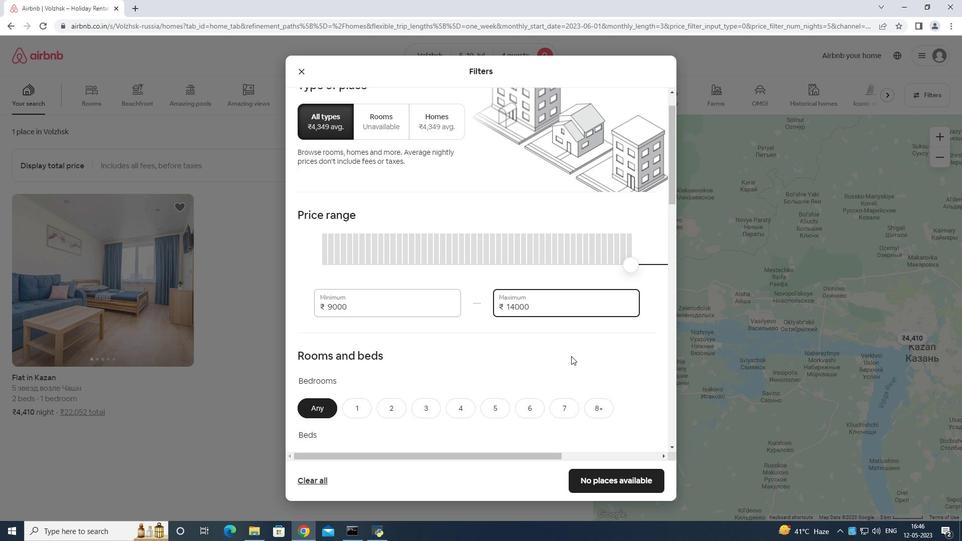 
Action: Mouse moved to (560, 365)
Screenshot: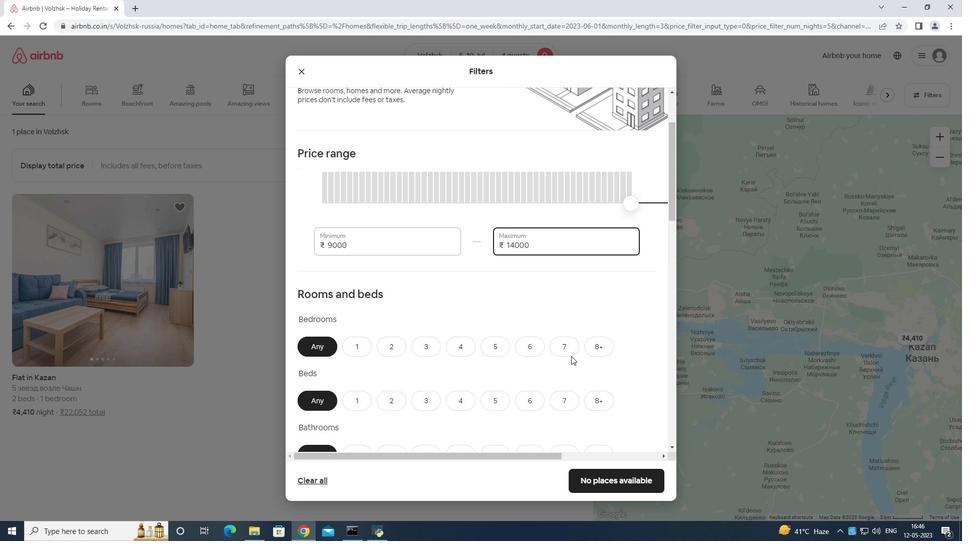 
Action: Mouse scrolled (560, 364) with delta (0, 0)
Screenshot: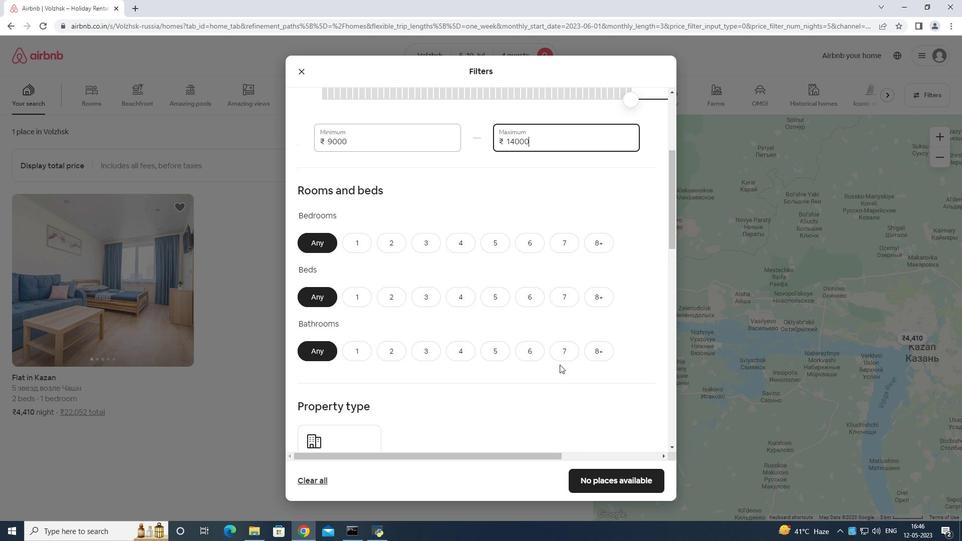 
Action: Mouse moved to (559, 365)
Screenshot: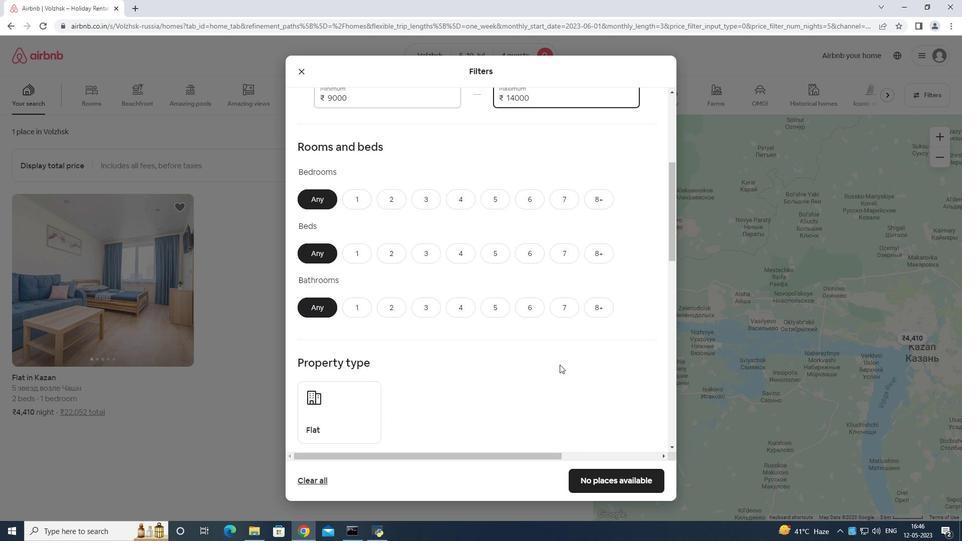 
Action: Mouse scrolled (559, 365) with delta (0, 0)
Screenshot: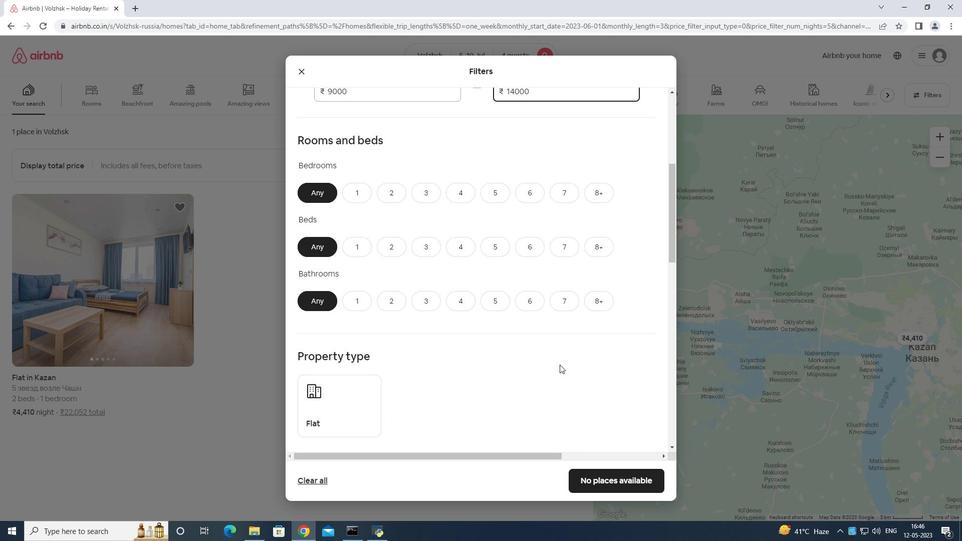 
Action: Mouse moved to (389, 136)
Screenshot: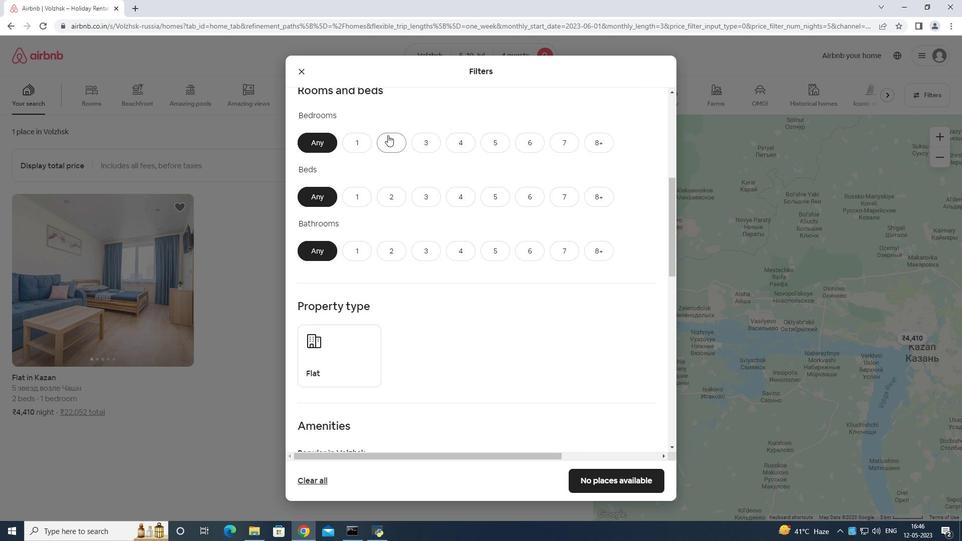 
Action: Mouse pressed left at (389, 136)
Screenshot: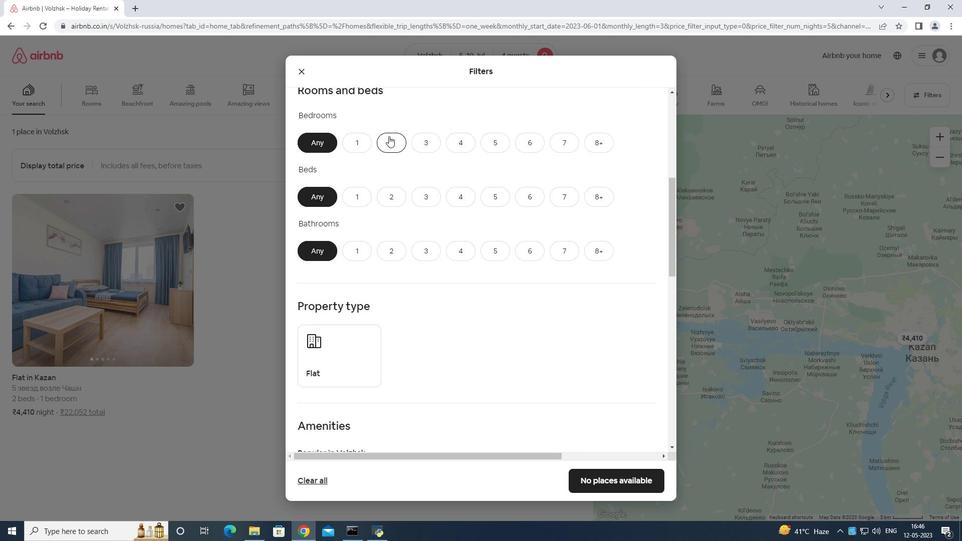 
Action: Mouse moved to (452, 190)
Screenshot: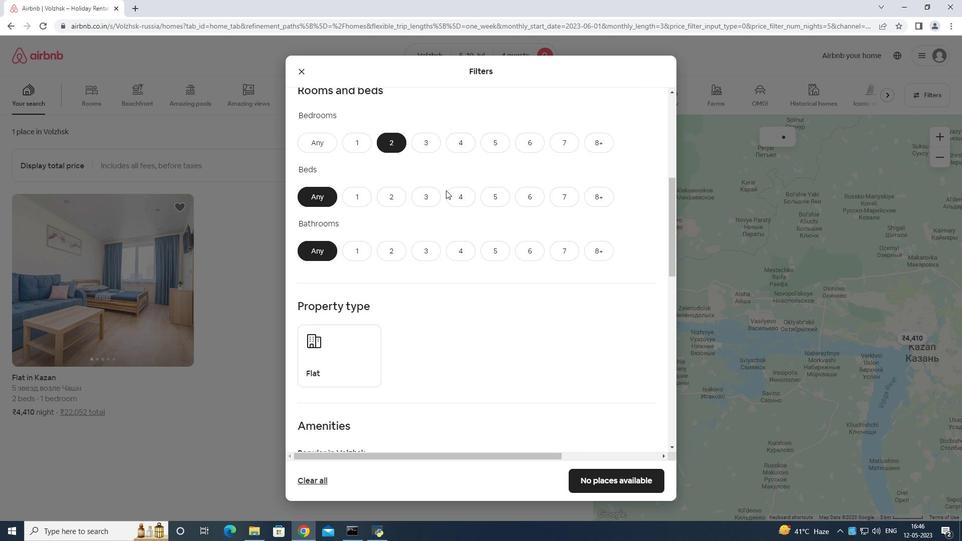 
Action: Mouse pressed left at (452, 190)
Screenshot: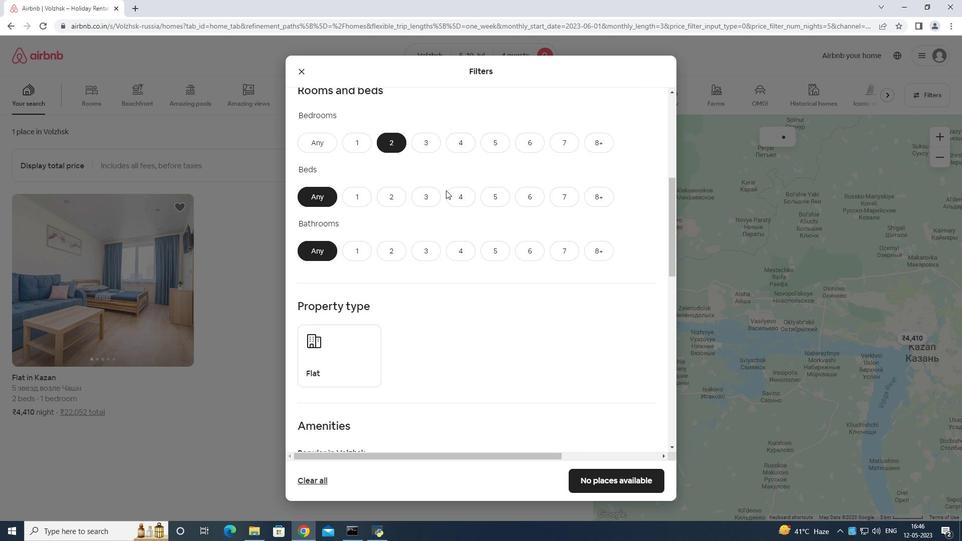 
Action: Mouse moved to (394, 247)
Screenshot: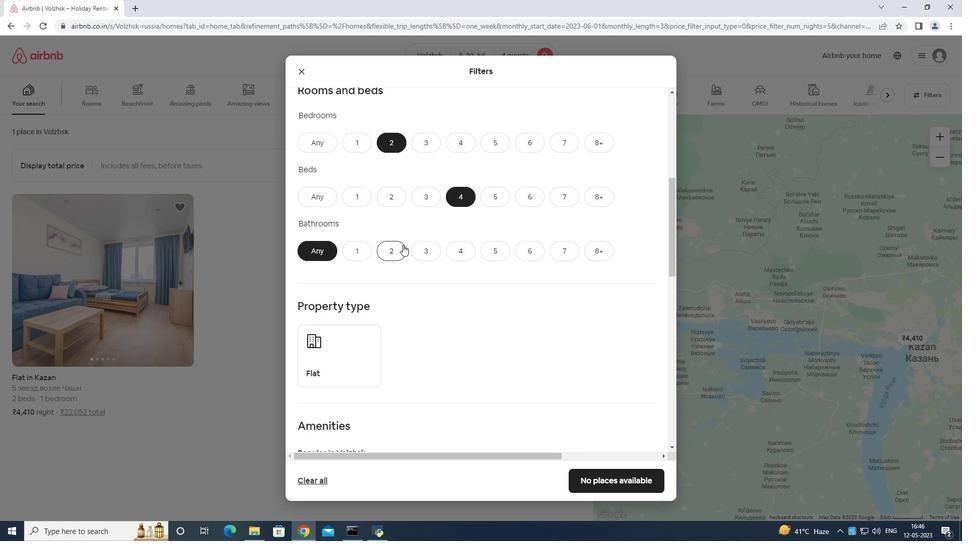 
Action: Mouse pressed left at (394, 247)
Screenshot: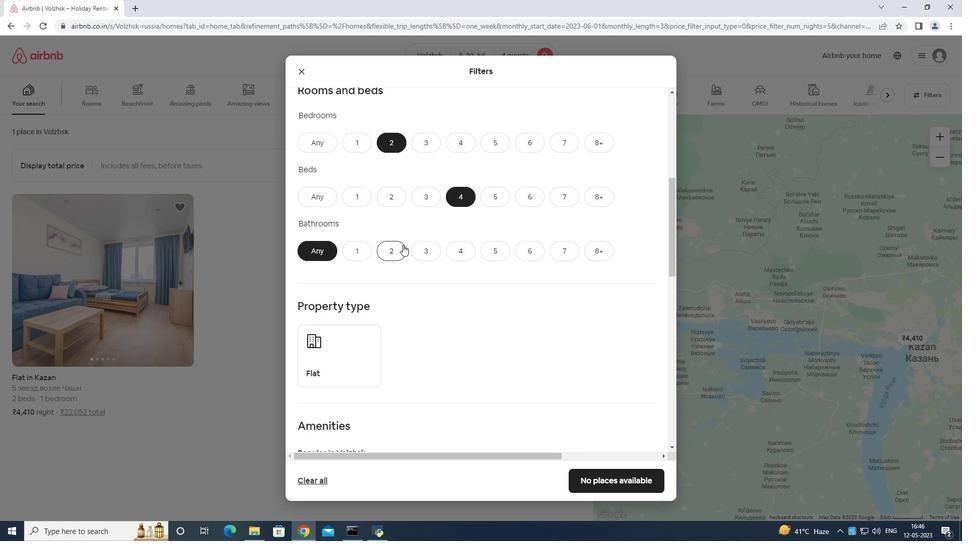 
Action: Mouse moved to (404, 238)
Screenshot: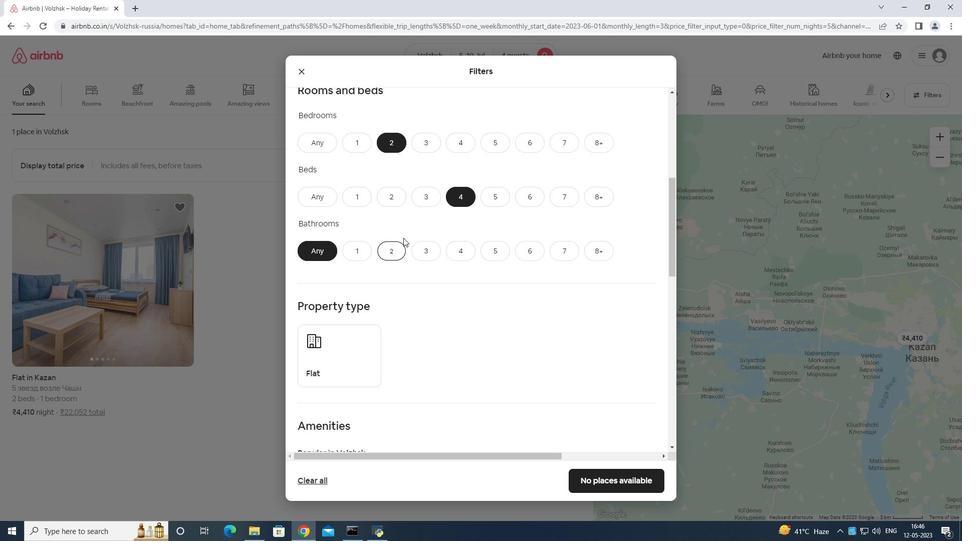
Action: Mouse scrolled (404, 238) with delta (0, 0)
Screenshot: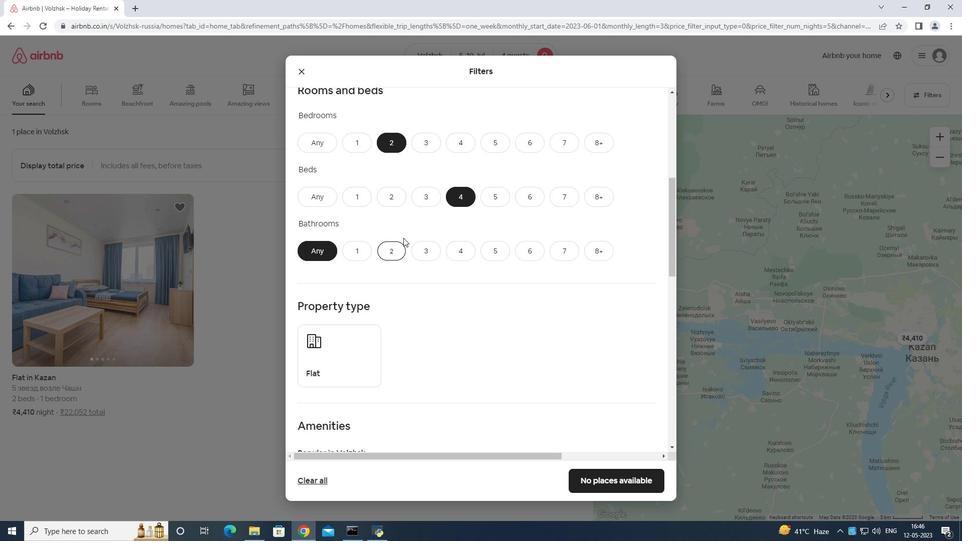 
Action: Mouse moved to (328, 291)
Screenshot: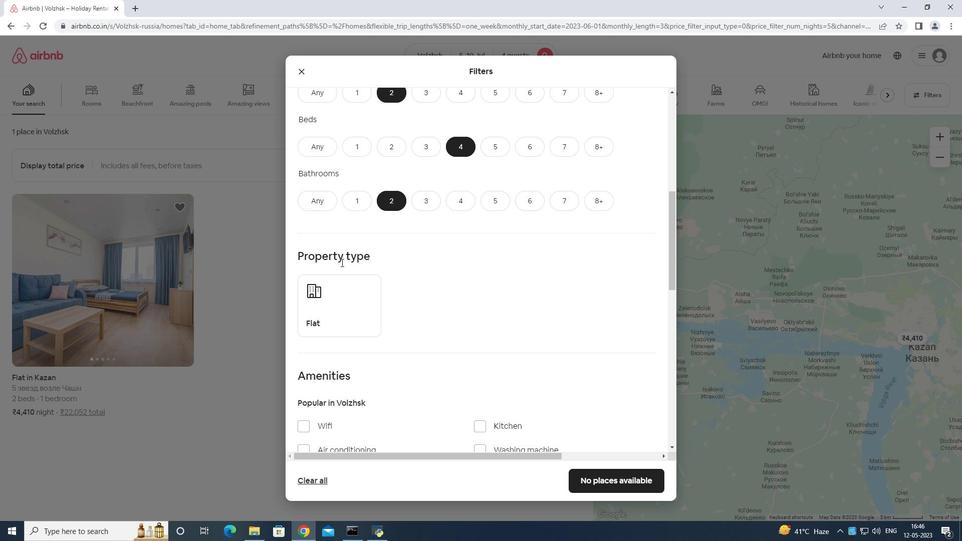 
Action: Mouse pressed left at (328, 291)
Screenshot: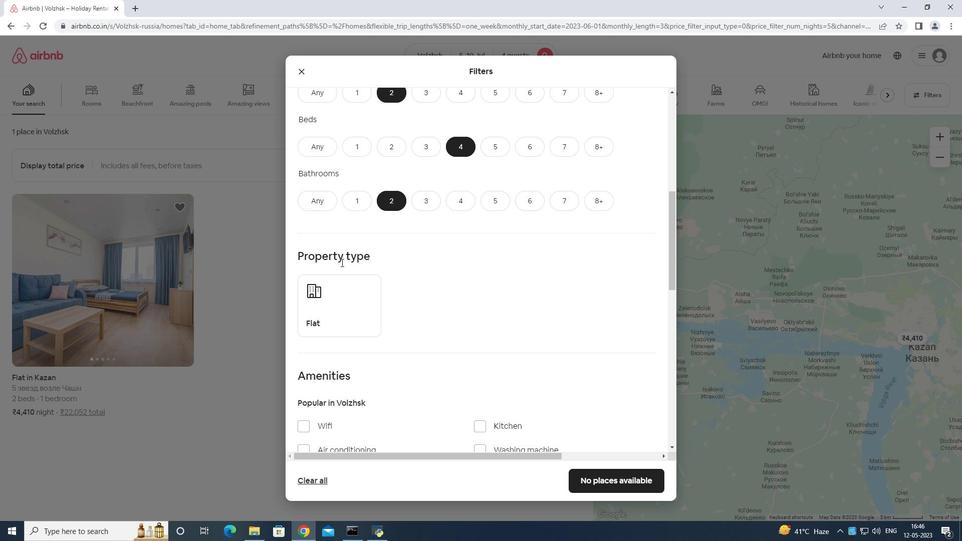 
Action: Mouse moved to (355, 268)
Screenshot: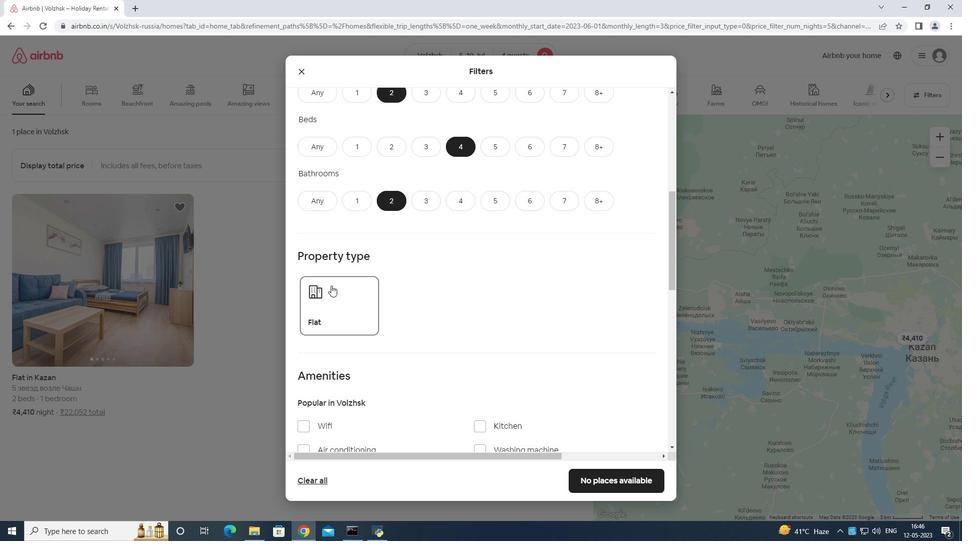
Action: Mouse scrolled (355, 267) with delta (0, 0)
Screenshot: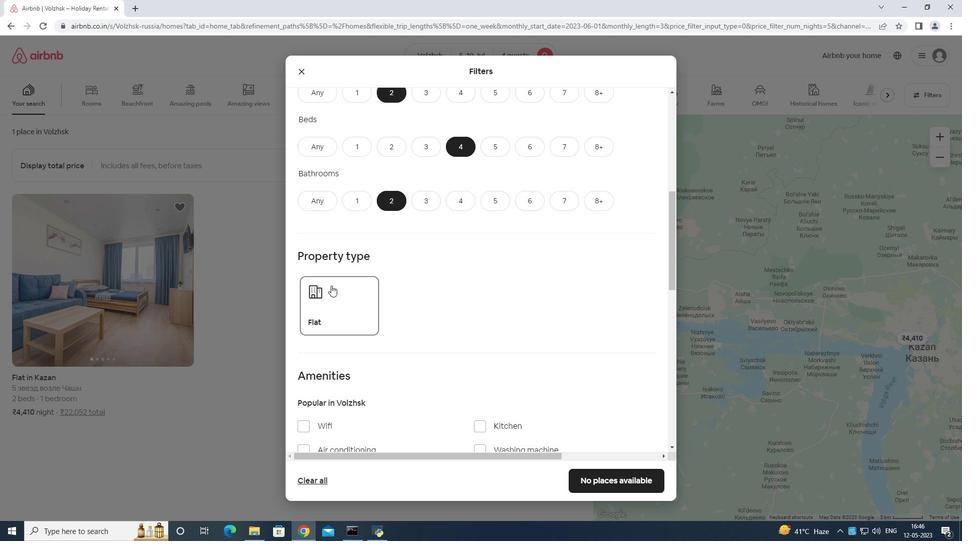 
Action: Mouse moved to (365, 273)
Screenshot: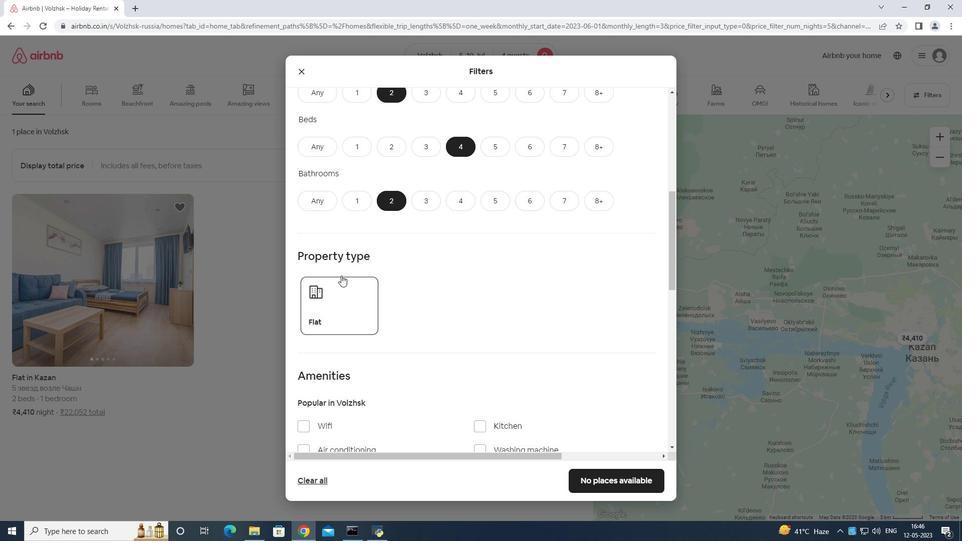 
Action: Mouse scrolled (365, 272) with delta (0, 0)
Screenshot: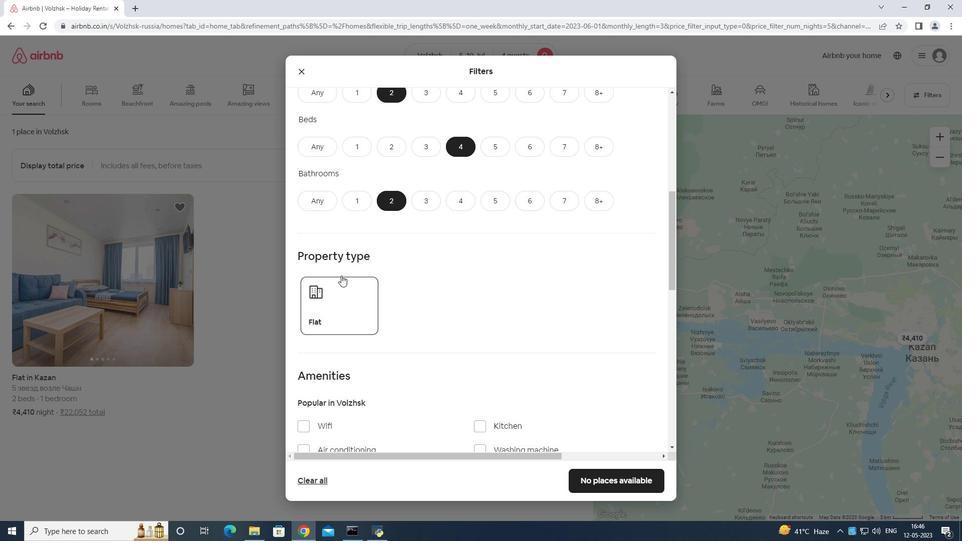 
Action: Mouse moved to (372, 276)
Screenshot: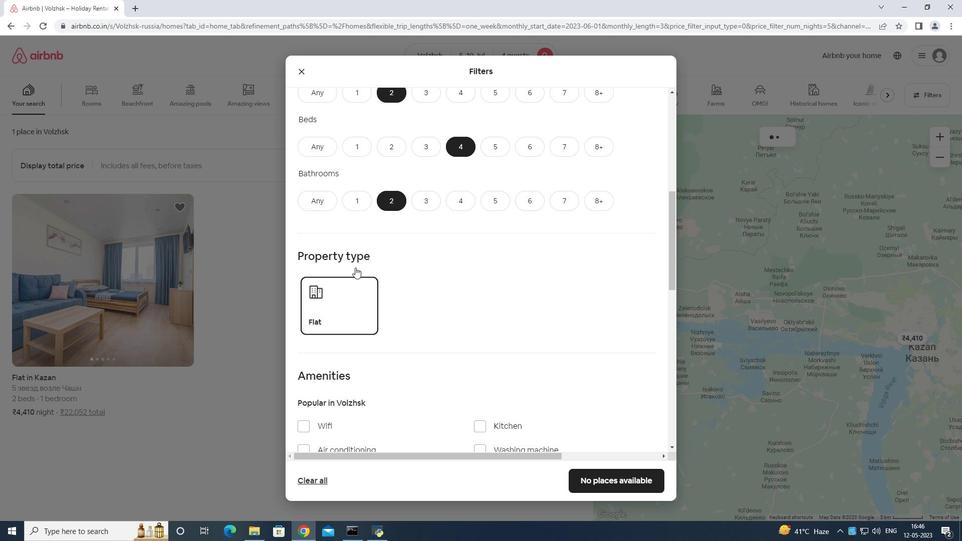 
Action: Mouse scrolled (372, 276) with delta (0, 0)
Screenshot: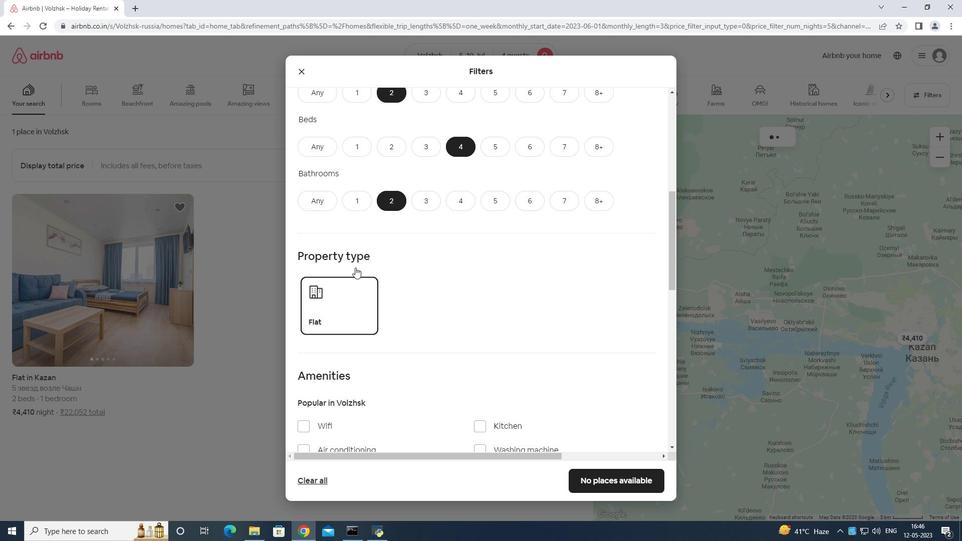 
Action: Mouse moved to (378, 277)
Screenshot: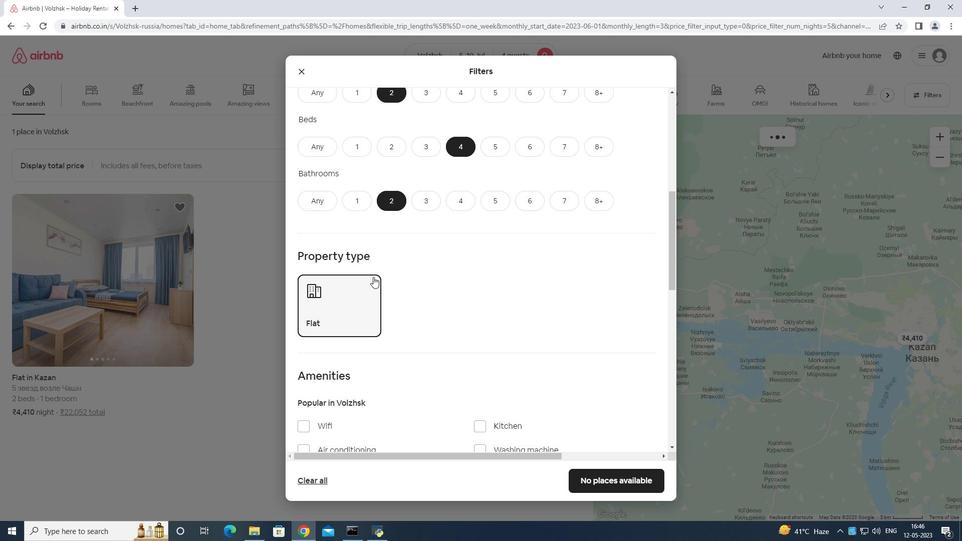 
Action: Mouse scrolled (378, 277) with delta (0, 0)
Screenshot: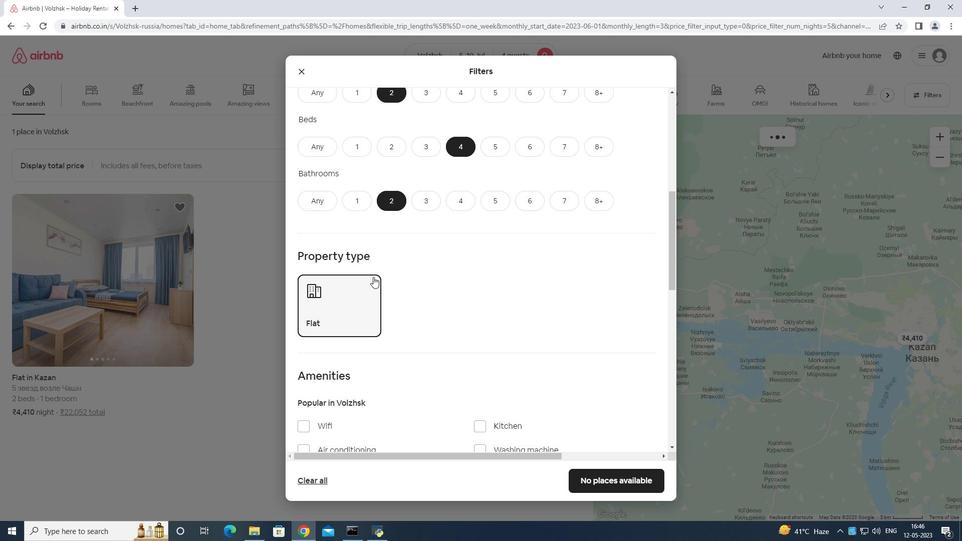 
Action: Mouse moved to (303, 228)
Screenshot: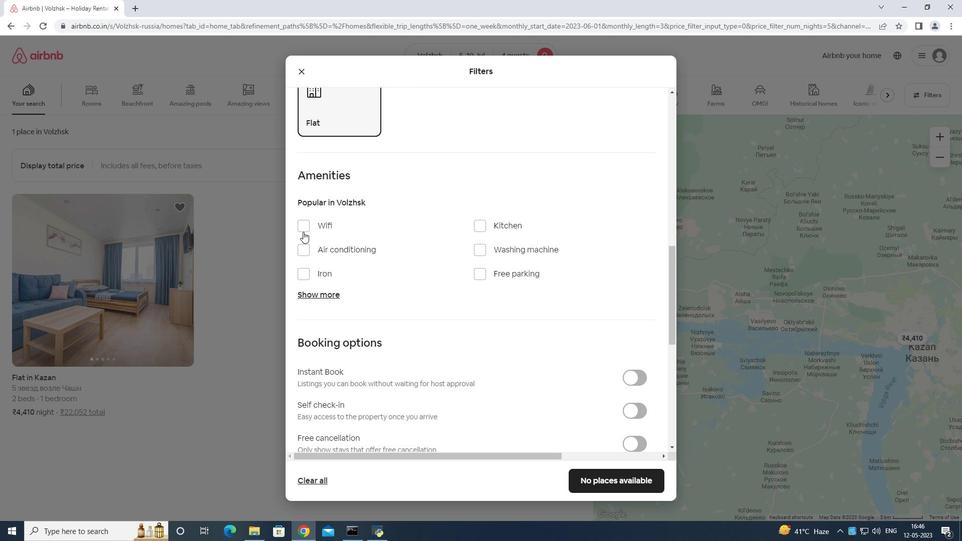 
Action: Mouse pressed left at (303, 228)
Screenshot: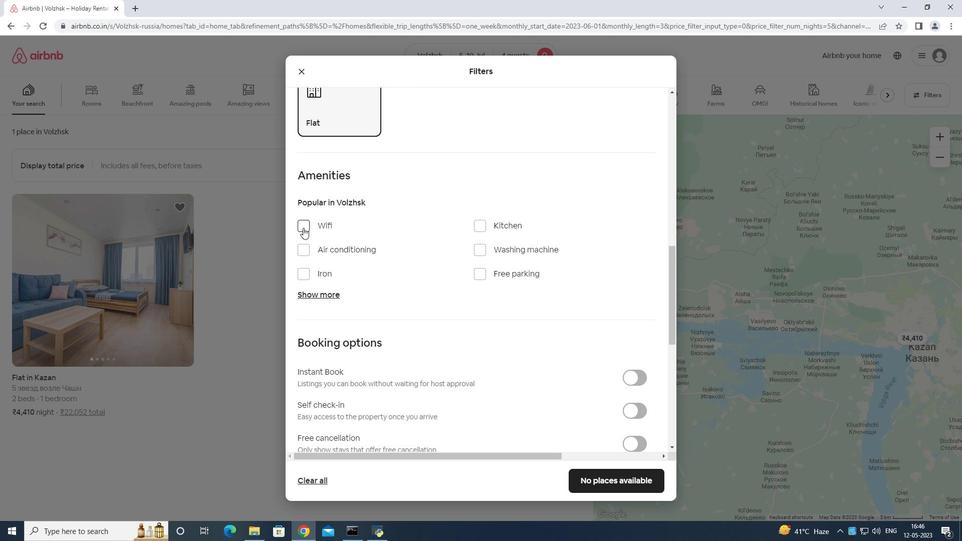 
Action: Mouse moved to (302, 227)
Screenshot: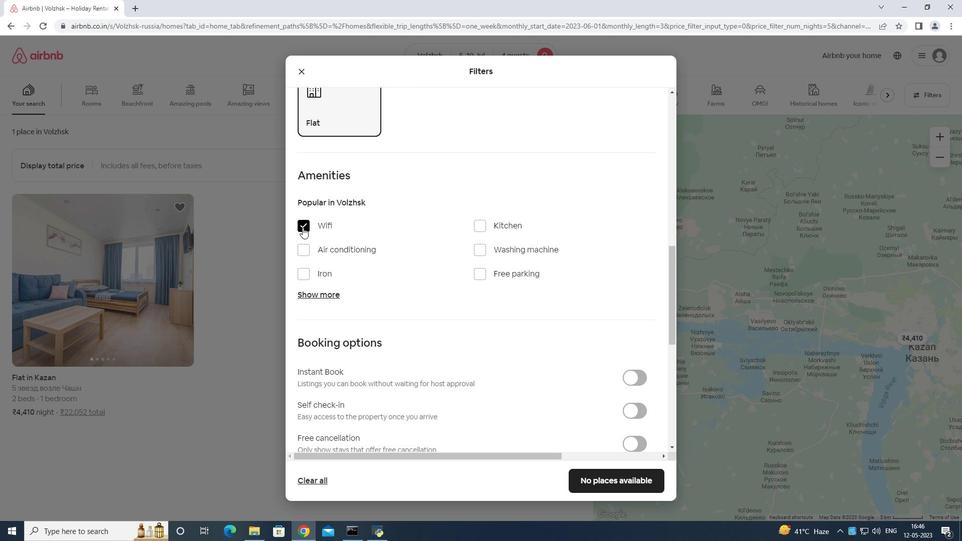 
Action: Mouse pressed left at (302, 227)
Screenshot: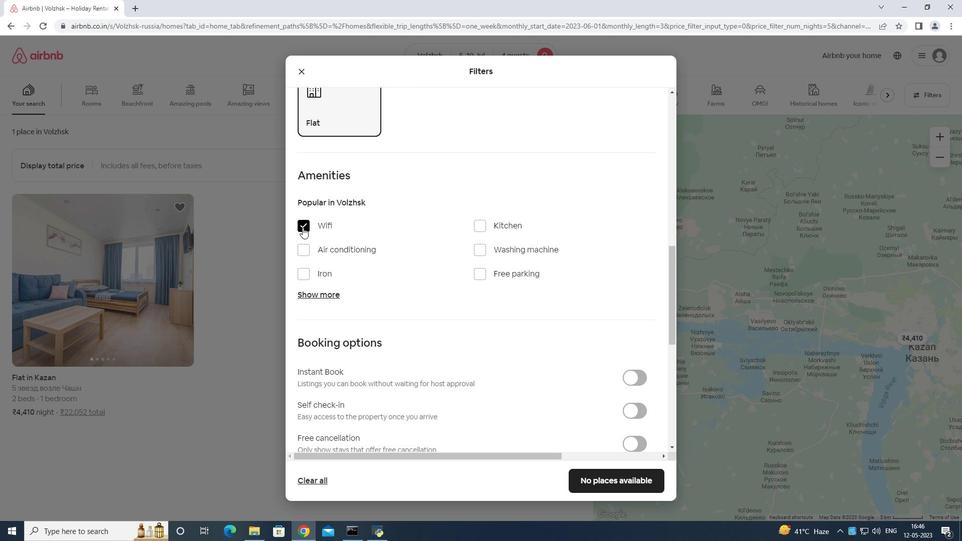 
Action: Mouse moved to (514, 271)
Screenshot: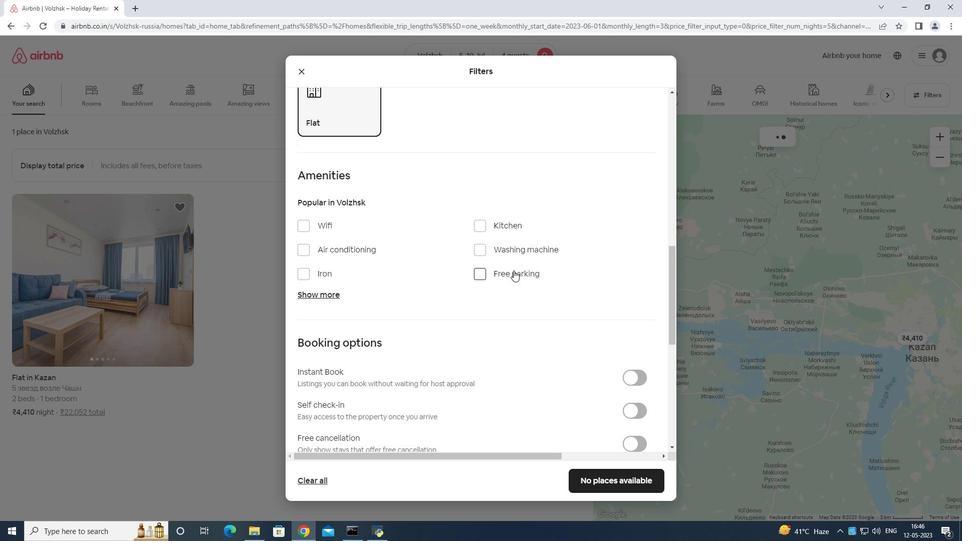 
Action: Mouse scrolled (514, 270) with delta (0, 0)
Screenshot: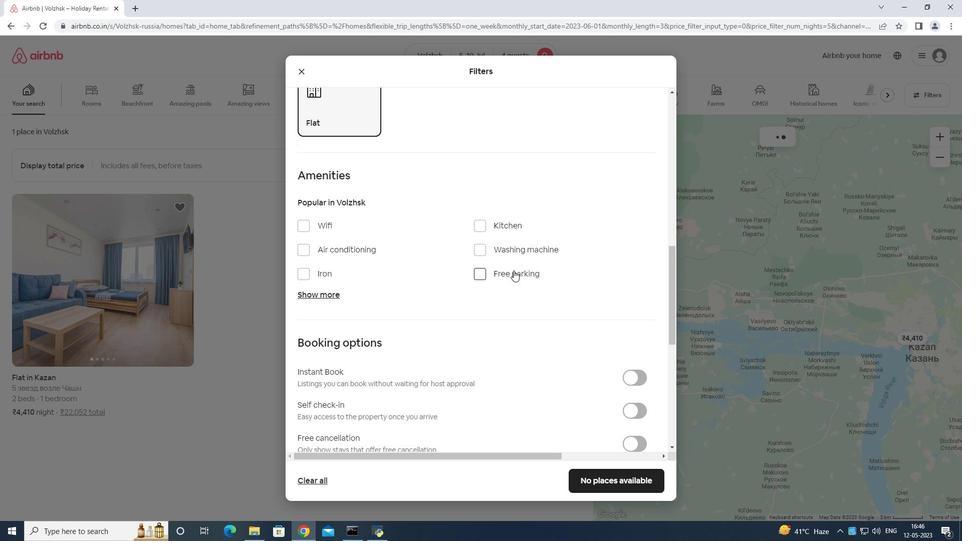 
Action: Mouse moved to (514, 275)
Screenshot: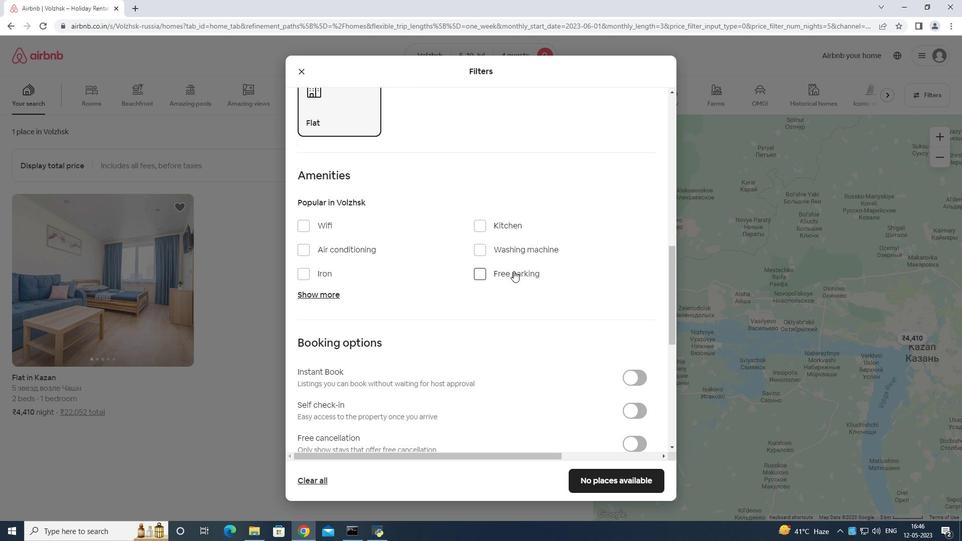 
Action: Mouse scrolled (514, 274) with delta (0, 0)
Screenshot: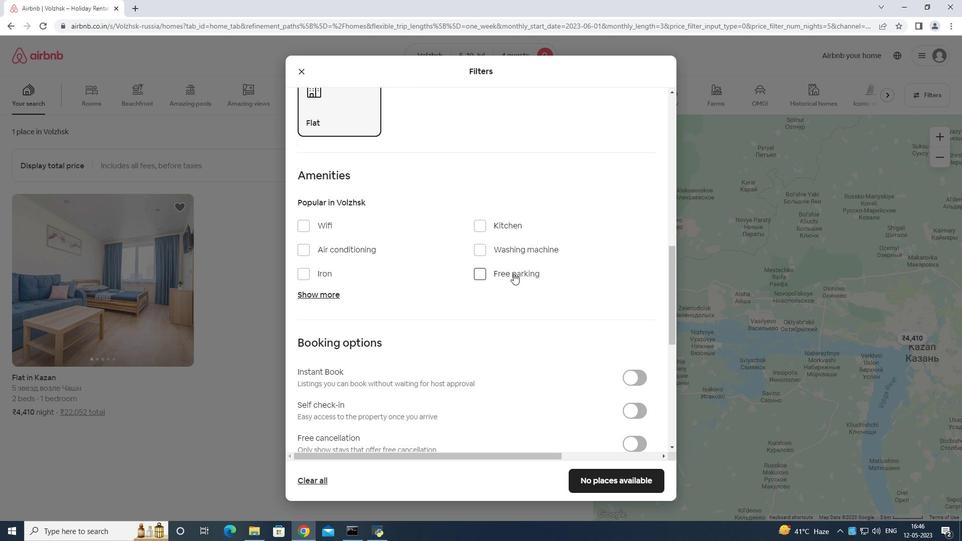 
Action: Mouse moved to (514, 275)
Screenshot: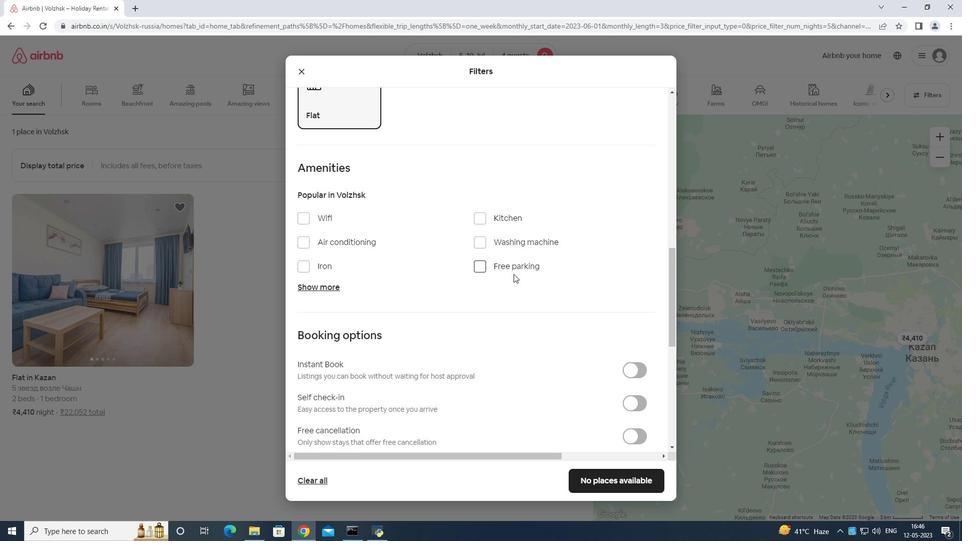 
Action: Mouse scrolled (514, 275) with delta (0, 0)
Screenshot: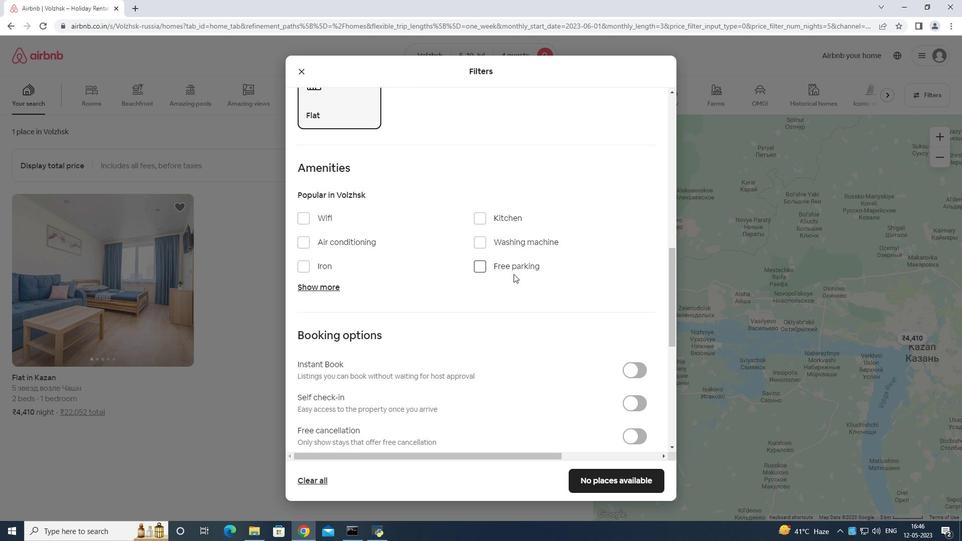
Action: Mouse moved to (633, 263)
Screenshot: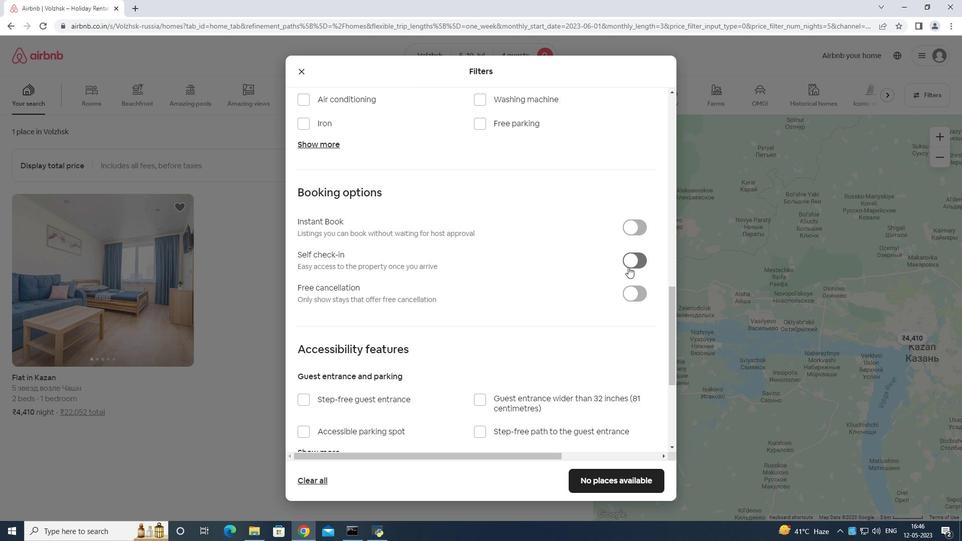 
Action: Mouse pressed left at (633, 263)
Screenshot: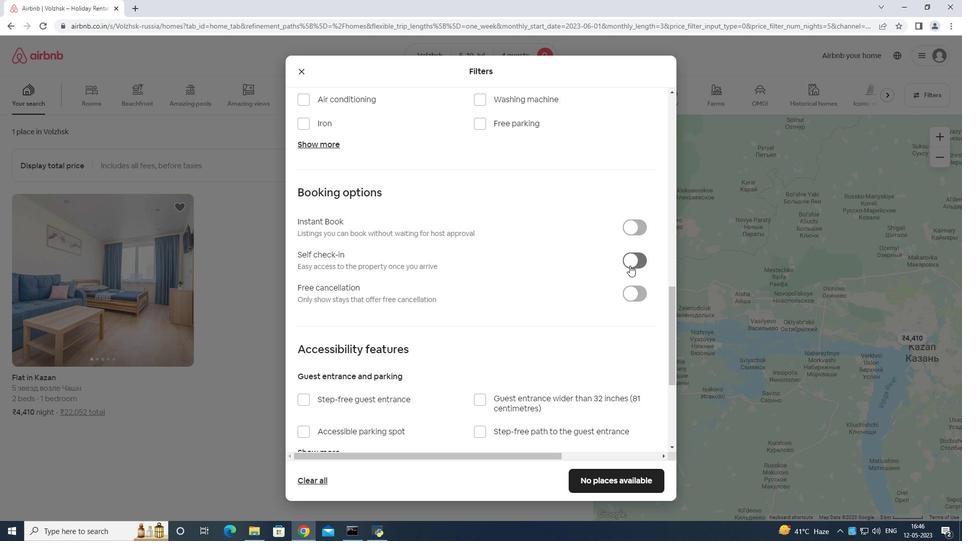 
Action: Mouse moved to (631, 252)
Screenshot: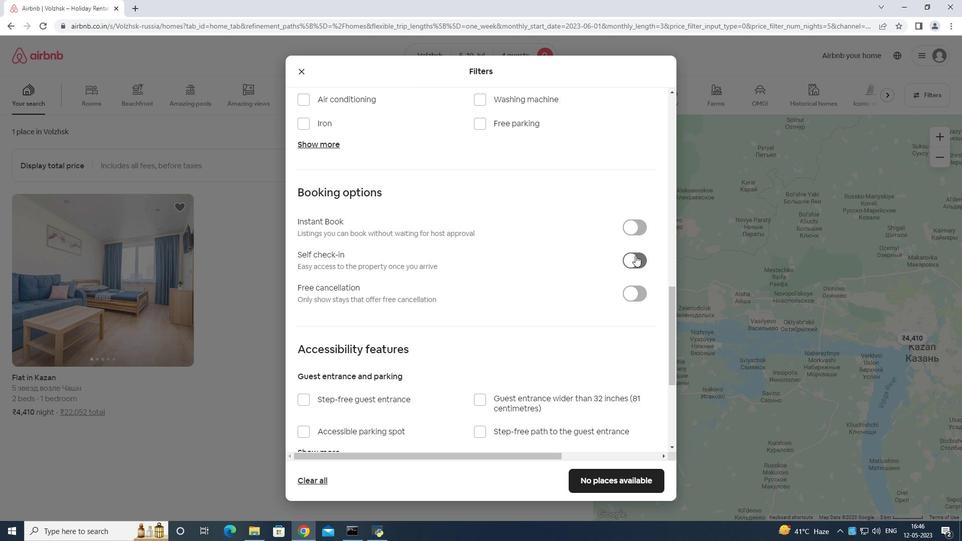 
Action: Mouse scrolled (631, 251) with delta (0, 0)
Screenshot: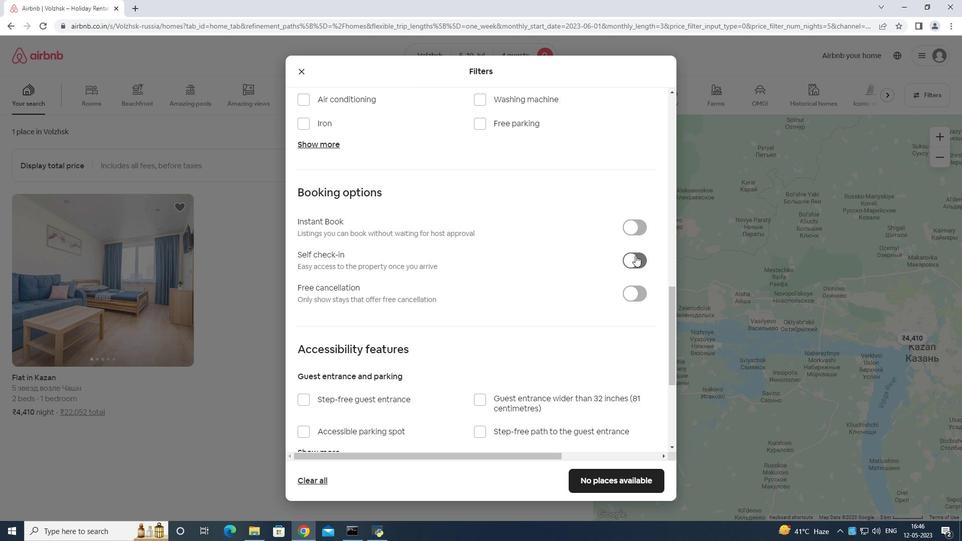 
Action: Mouse moved to (630, 257)
Screenshot: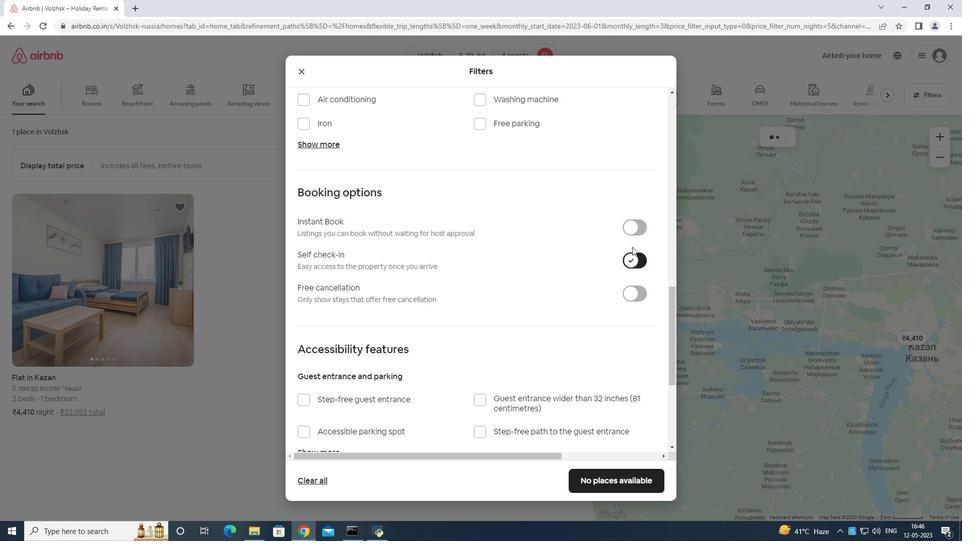 
Action: Mouse scrolled (630, 256) with delta (0, 0)
Screenshot: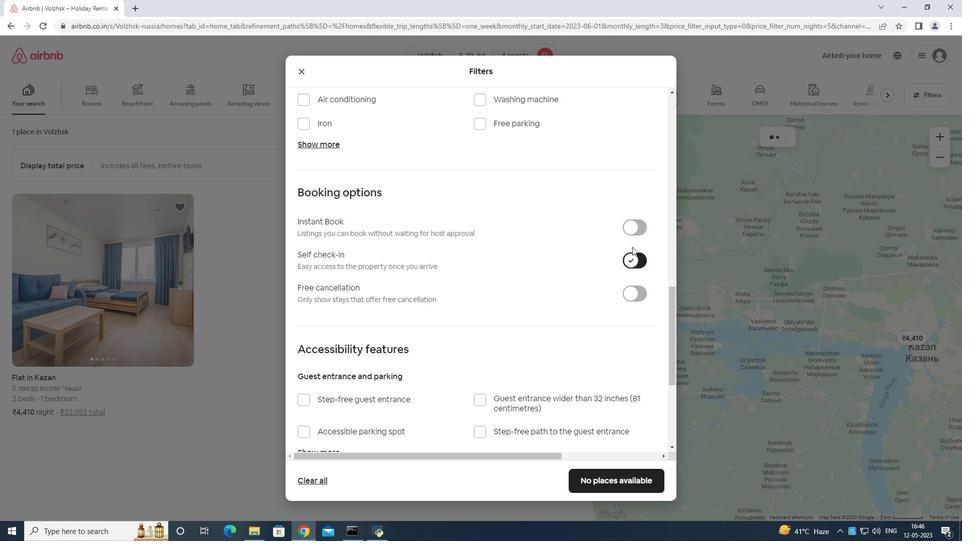 
Action: Mouse moved to (629, 258)
Screenshot: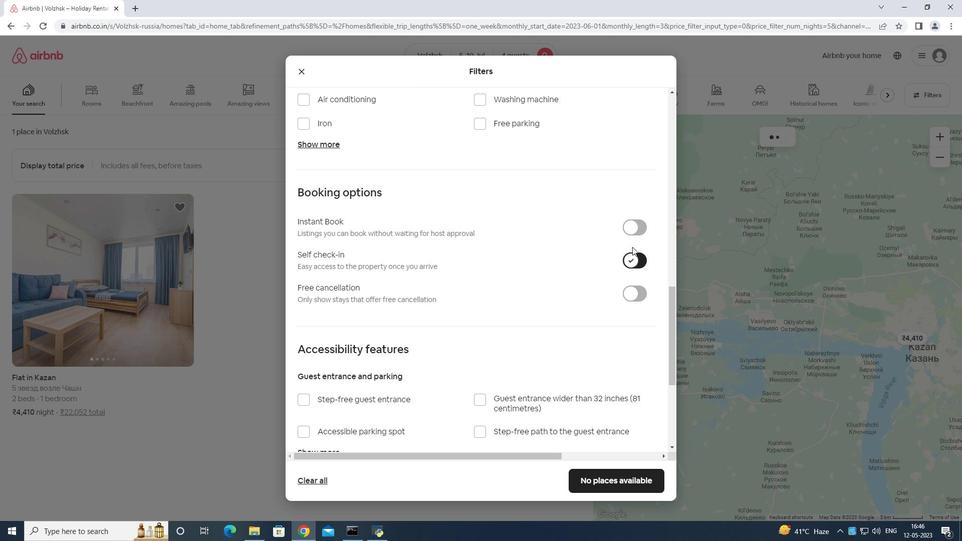 
Action: Mouse scrolled (630, 257) with delta (0, 0)
Screenshot: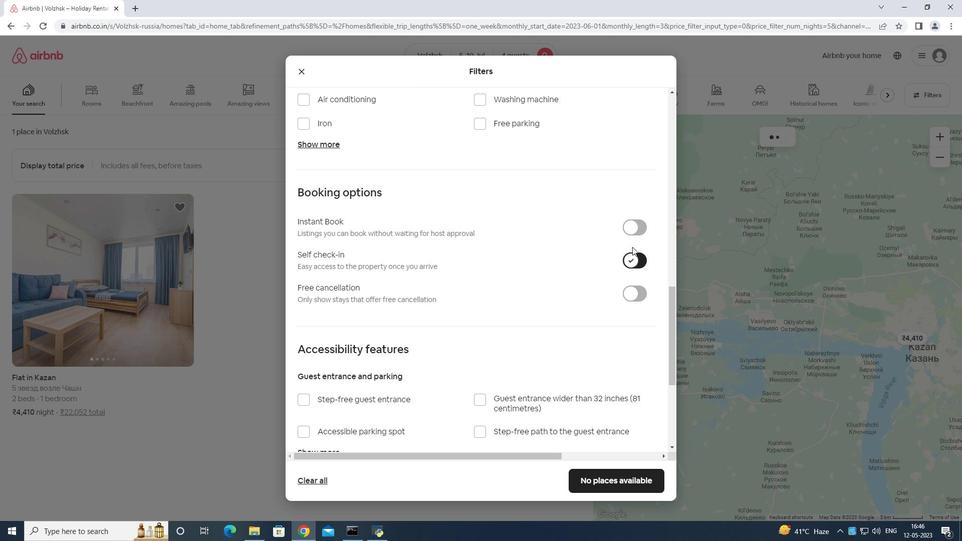 
Action: Mouse scrolled (630, 257) with delta (0, 0)
Screenshot: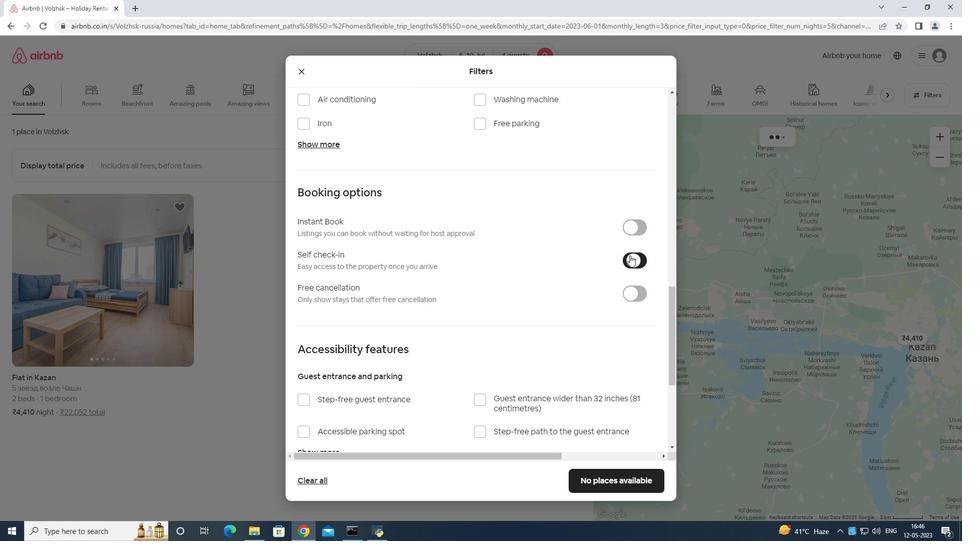 
Action: Mouse moved to (622, 266)
Screenshot: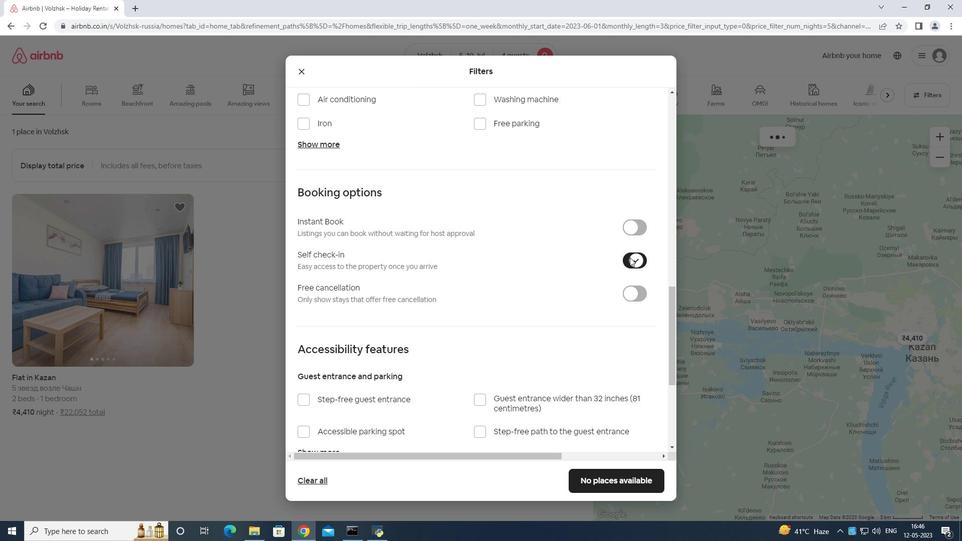 
Action: Mouse scrolled (622, 266) with delta (0, 0)
Screenshot: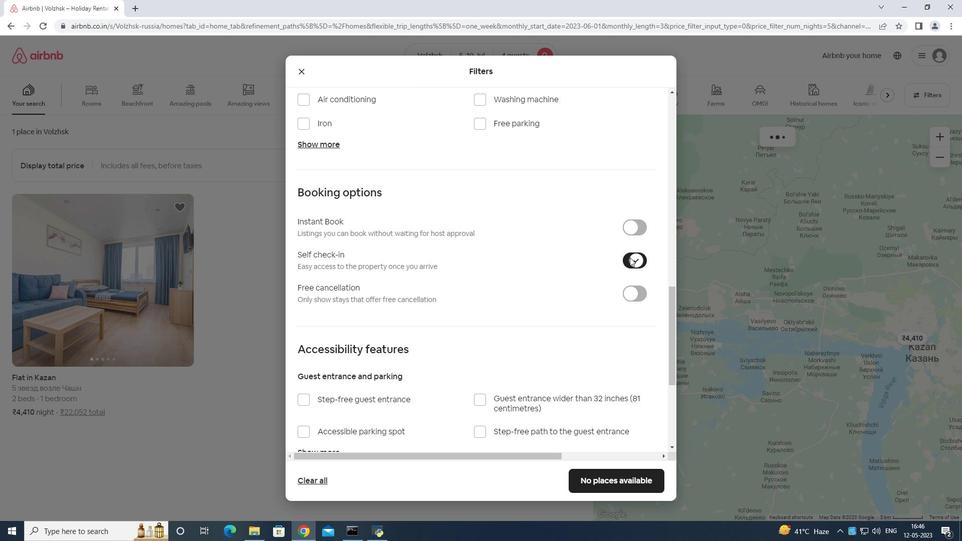 
Action: Mouse moved to (621, 269)
Screenshot: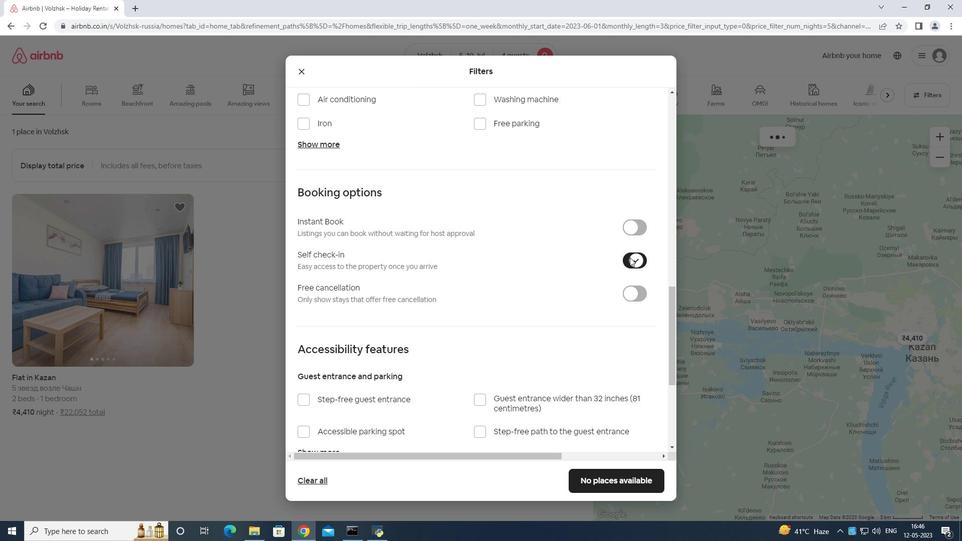 
Action: Mouse scrolled (621, 268) with delta (0, 0)
Screenshot: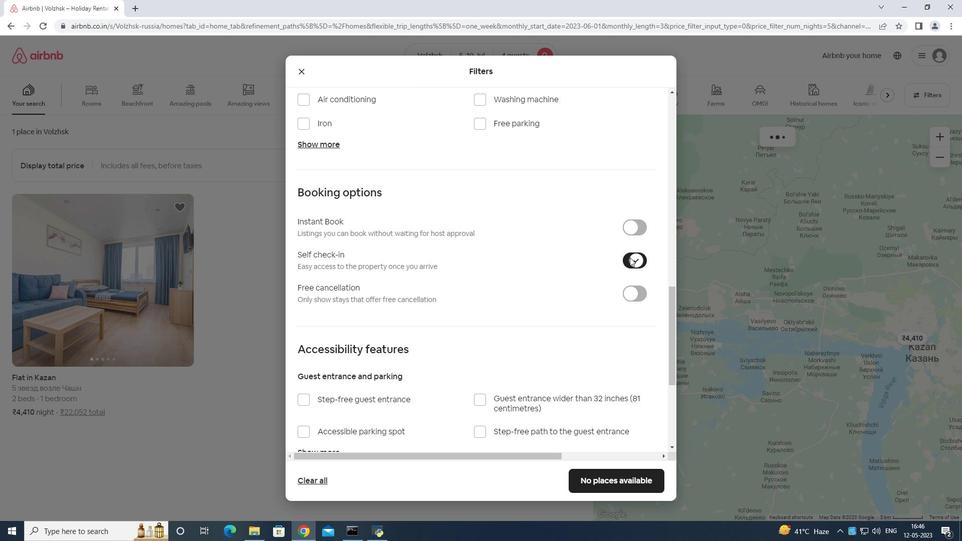
Action: Mouse scrolled (621, 269) with delta (0, 0)
Screenshot: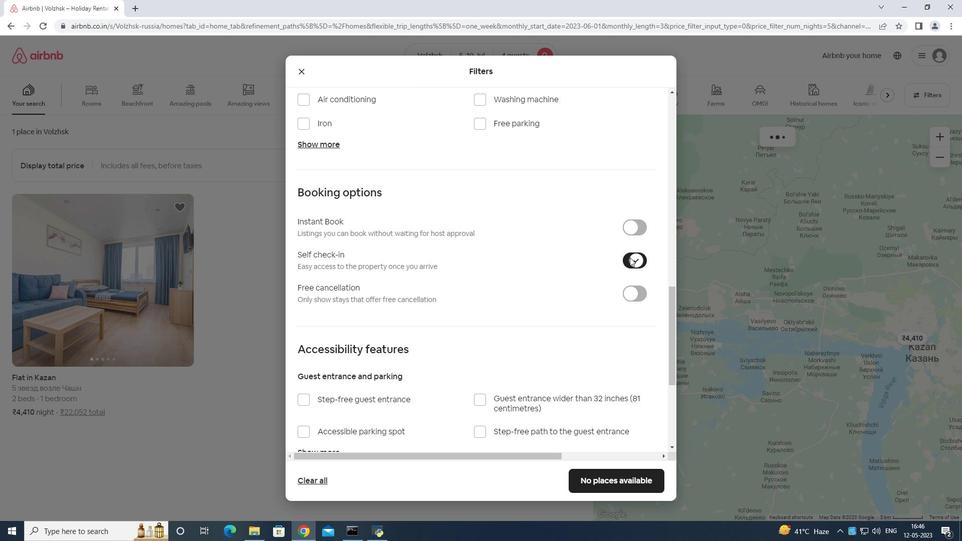 
Action: Mouse moved to (621, 270)
Screenshot: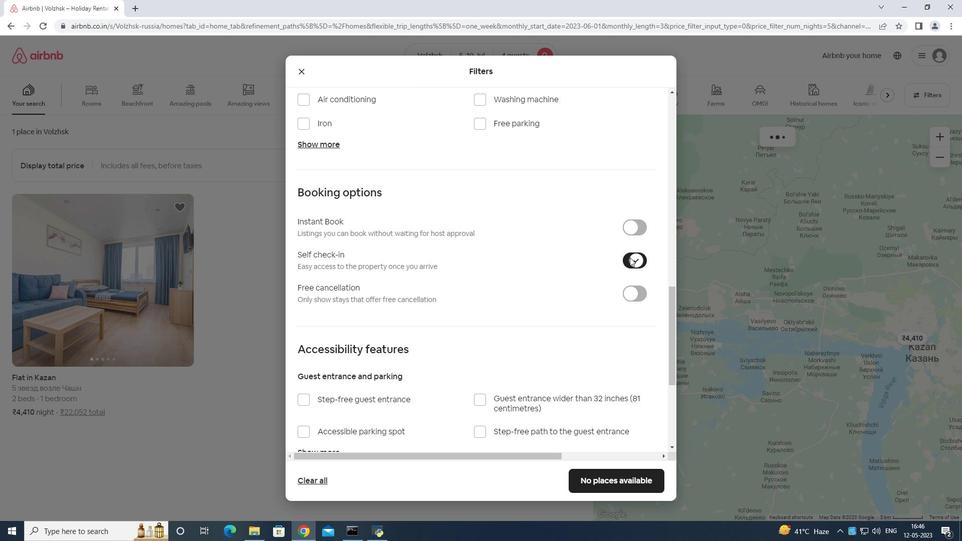 
Action: Mouse scrolled (621, 270) with delta (0, 0)
Screenshot: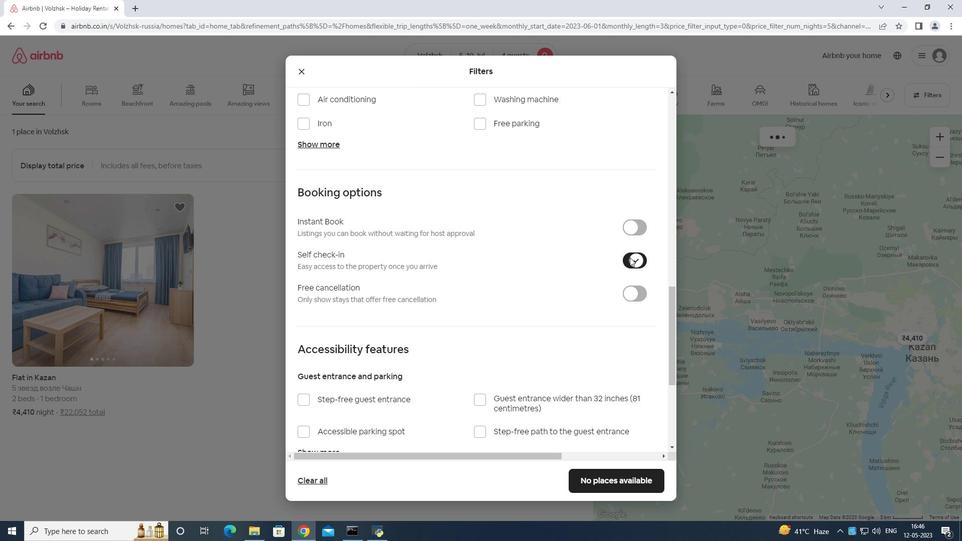 
Action: Mouse moved to (617, 273)
Screenshot: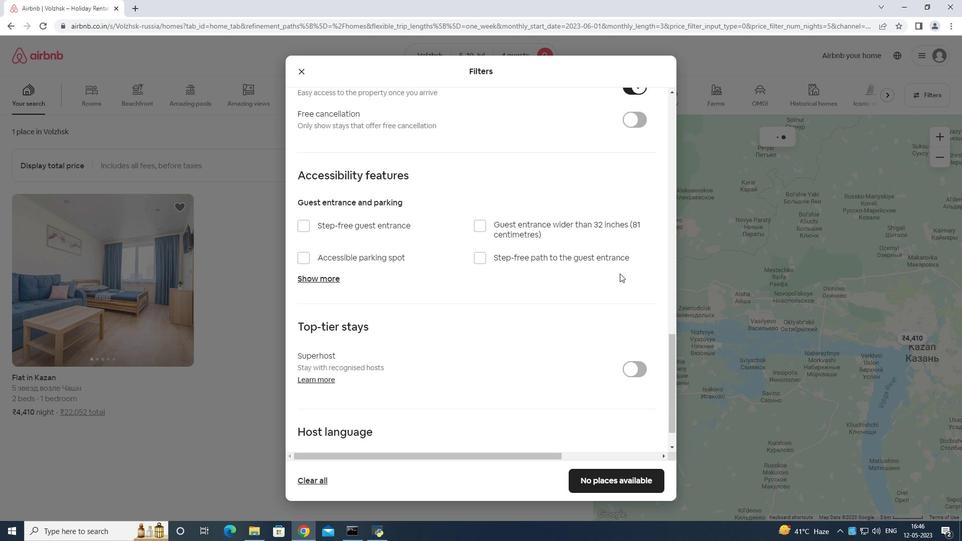 
Action: Mouse scrolled (617, 273) with delta (0, 0)
Screenshot: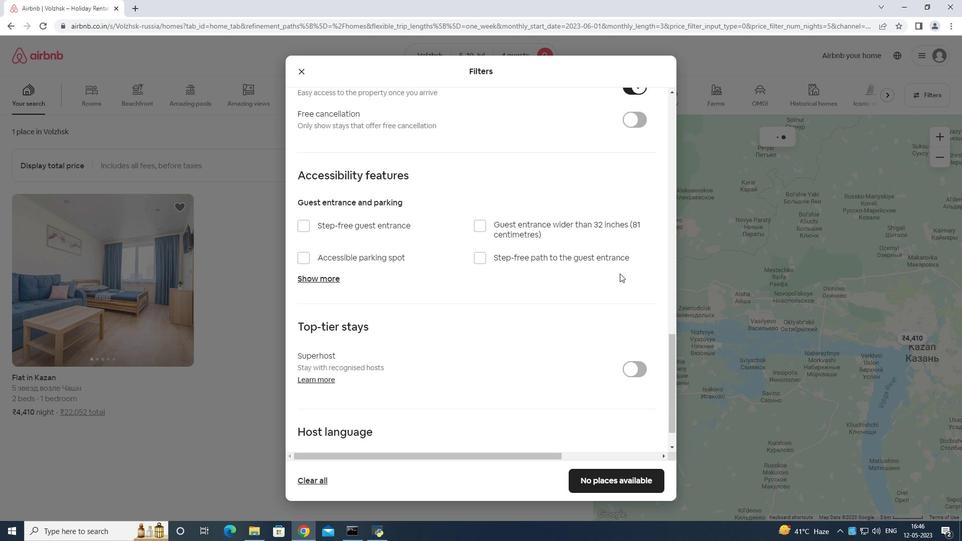
Action: Mouse moved to (614, 278)
Screenshot: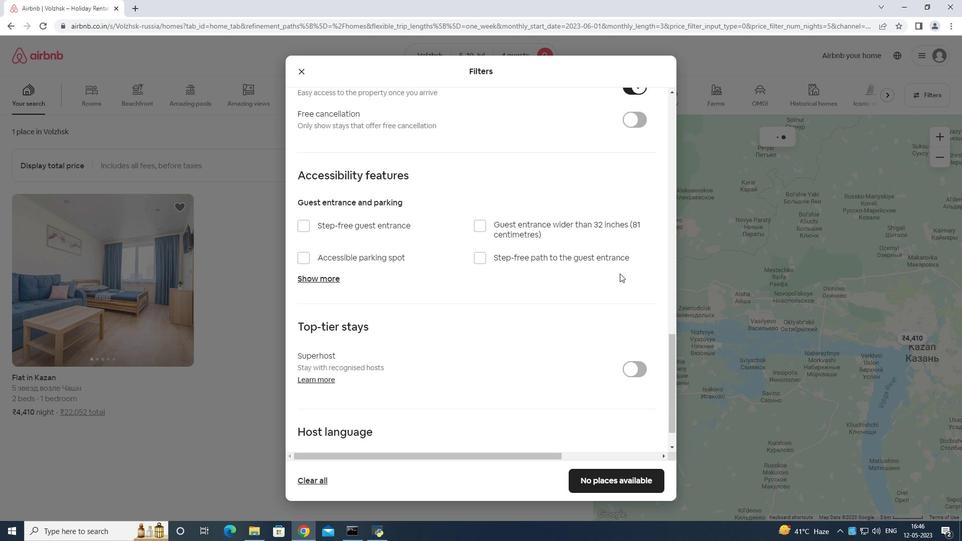 
Action: Mouse scrolled (614, 278) with delta (0, 0)
Screenshot: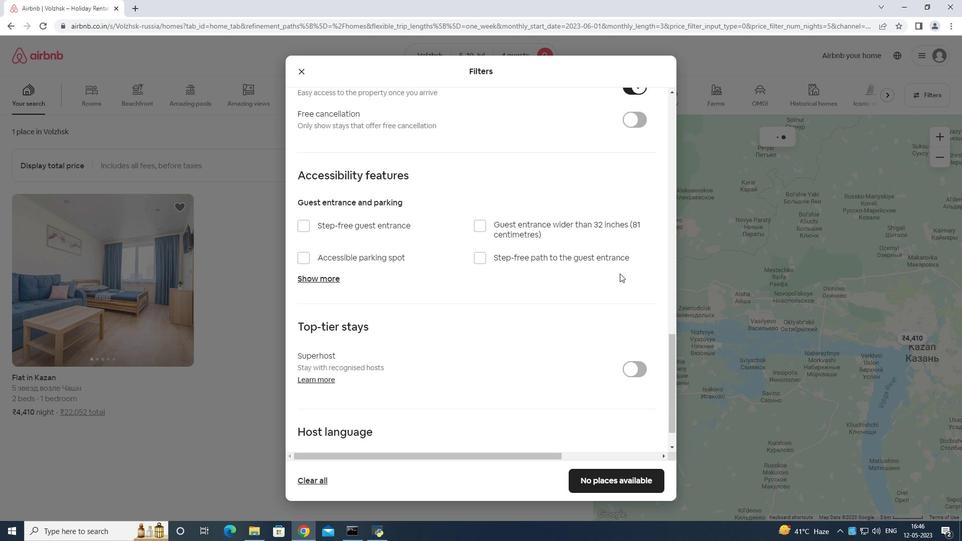 
Action: Mouse moved to (614, 279)
Screenshot: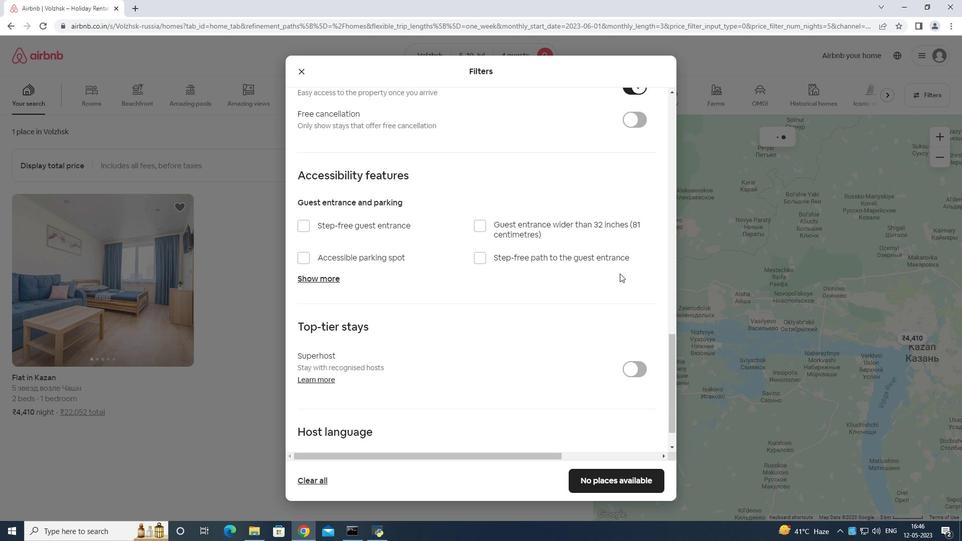 
Action: Mouse scrolled (614, 278) with delta (0, 0)
Screenshot: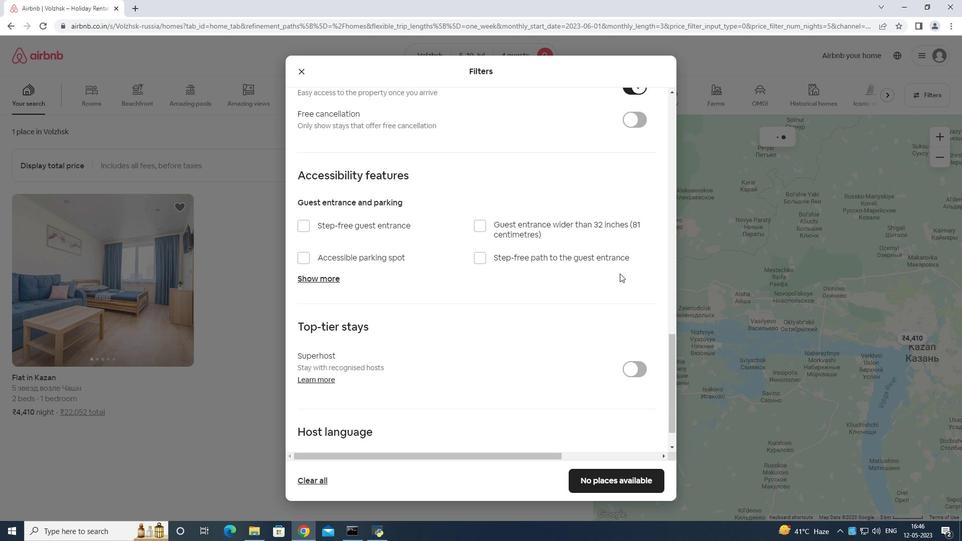 
Action: Mouse scrolled (614, 278) with delta (0, 0)
Screenshot: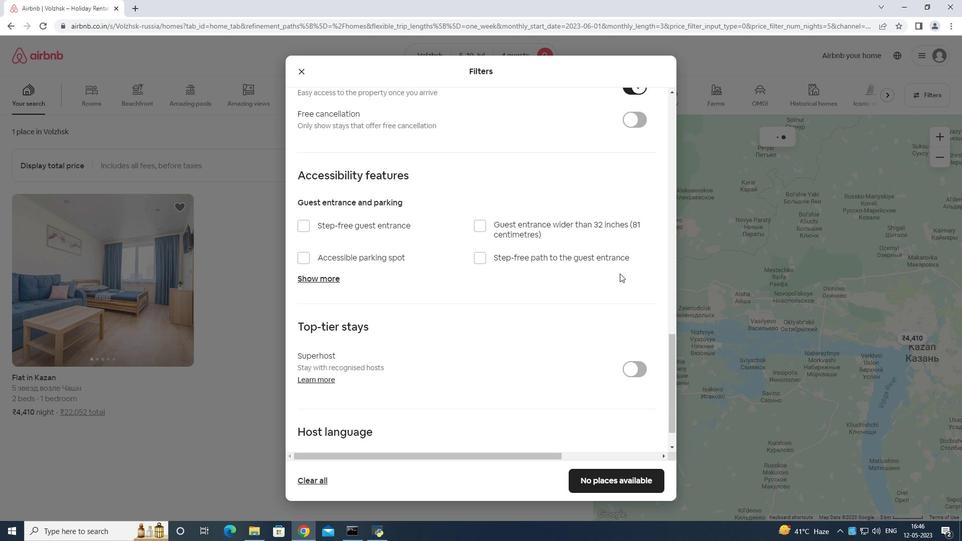 
Action: Mouse moved to (614, 279)
Screenshot: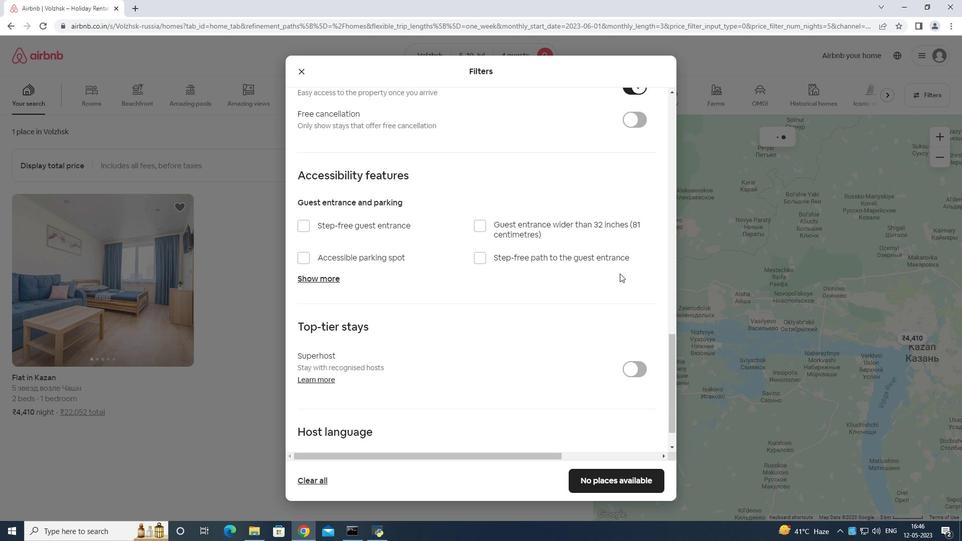 
Action: Mouse scrolled (614, 278) with delta (0, 0)
Screenshot: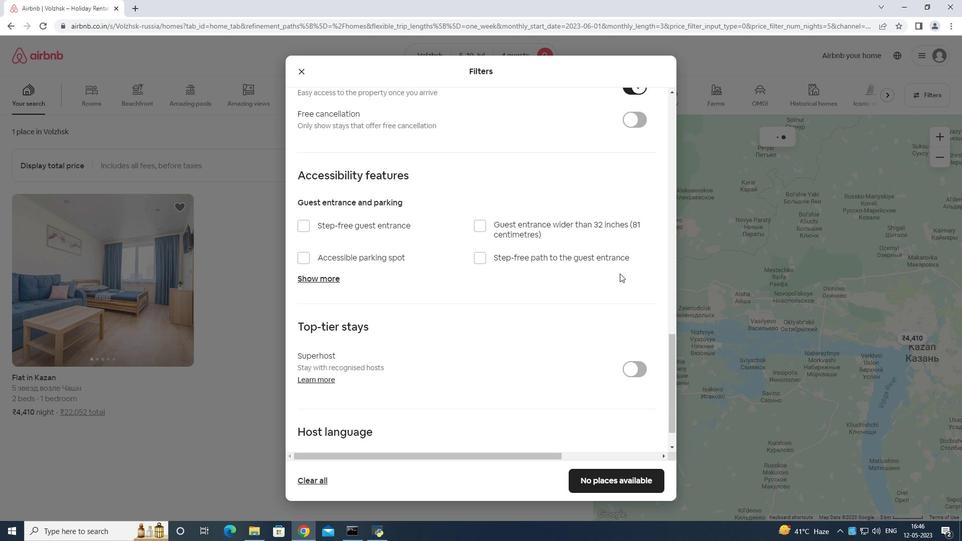 
Action: Mouse moved to (597, 296)
Screenshot: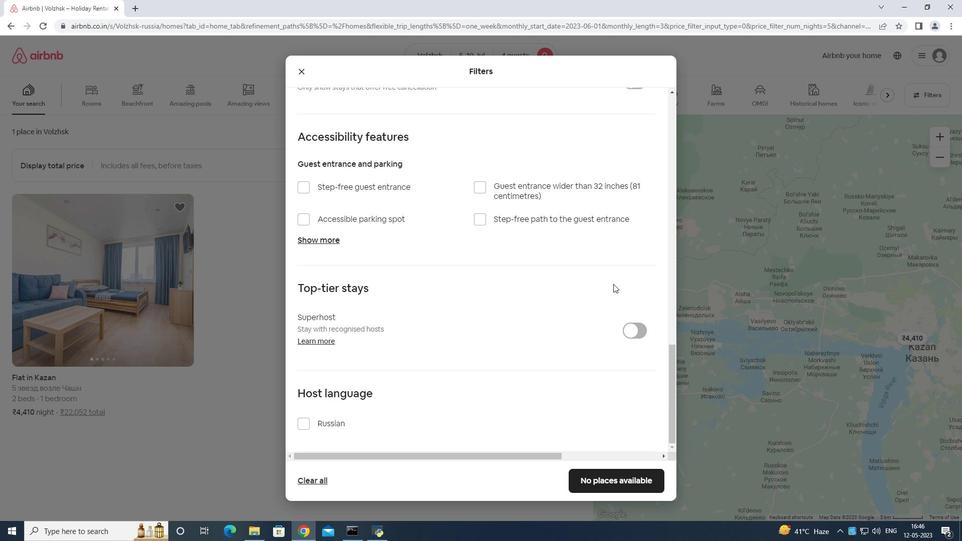 
Action: Mouse scrolled (597, 295) with delta (0, 0)
Screenshot: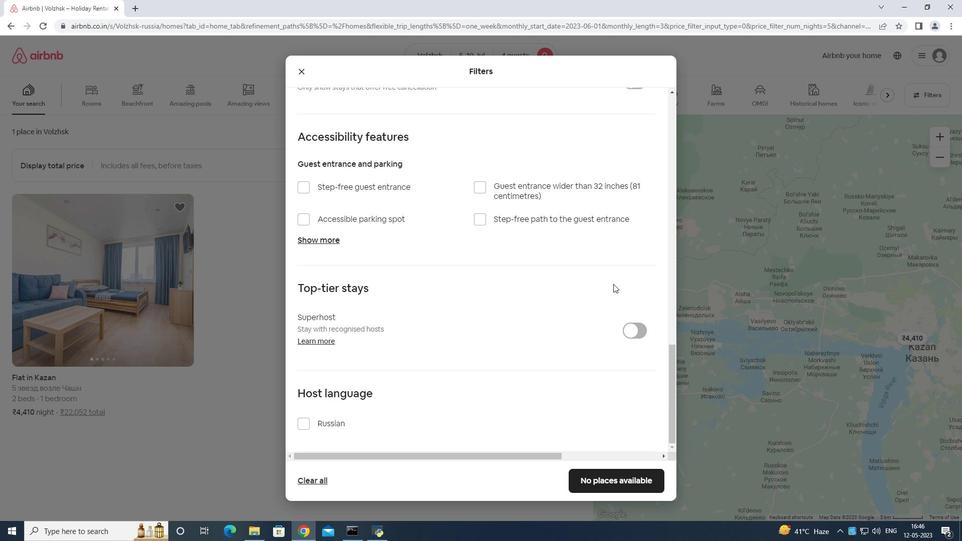 
Action: Mouse moved to (560, 317)
Screenshot: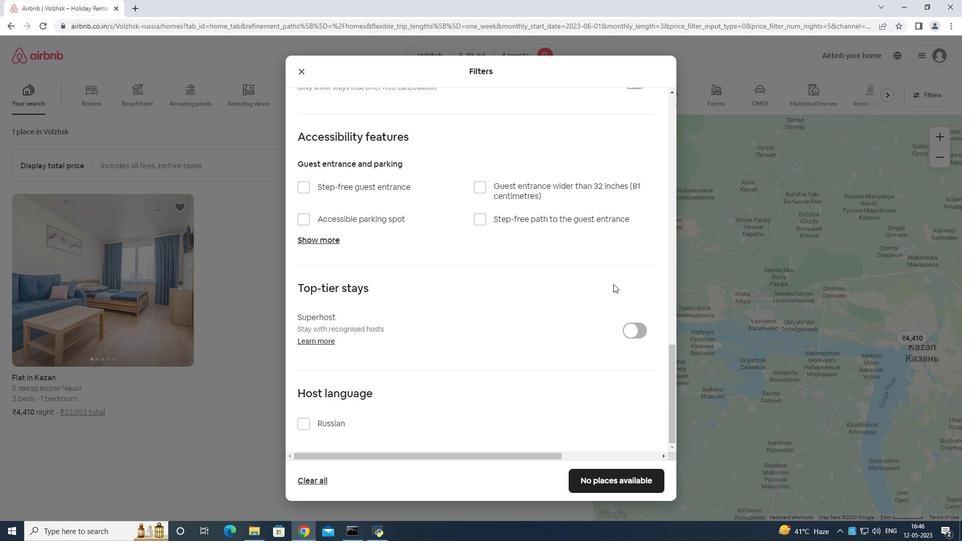 
Action: Mouse scrolled (560, 317) with delta (0, 0)
Screenshot: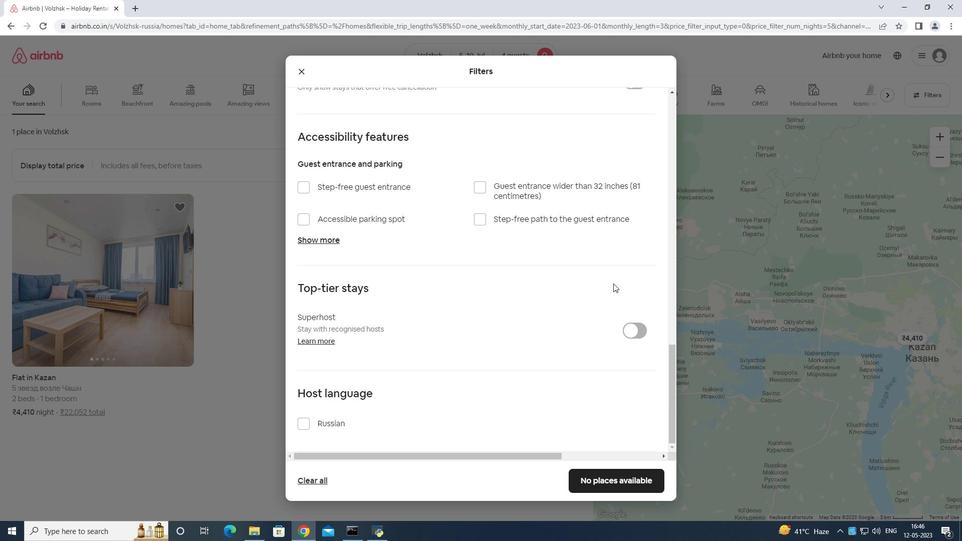 
Action: Mouse moved to (671, 533)
Screenshot: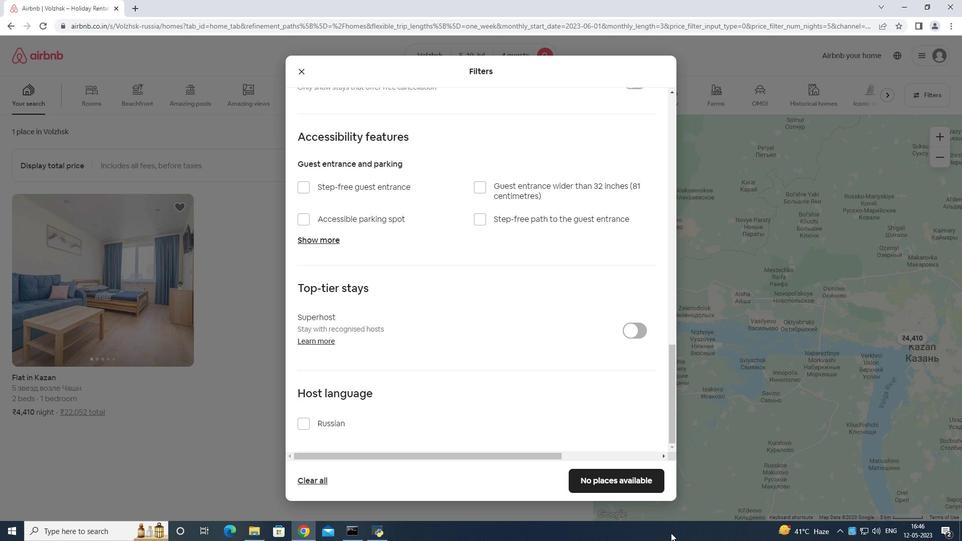 
